 Task: Look for space in Granadero Baigorria, Argentina from 4th August, 2023 to 8th August, 2023 for 1 adult in price range Rs.10000 to Rs.15000. Place can be private room with 1  bedroom having 1 bed and 1 bathroom. Amenities needed are: wifi, heating, . Booking option can be shelf check-in. Required host language is English.
Action: Mouse moved to (427, 85)
Screenshot: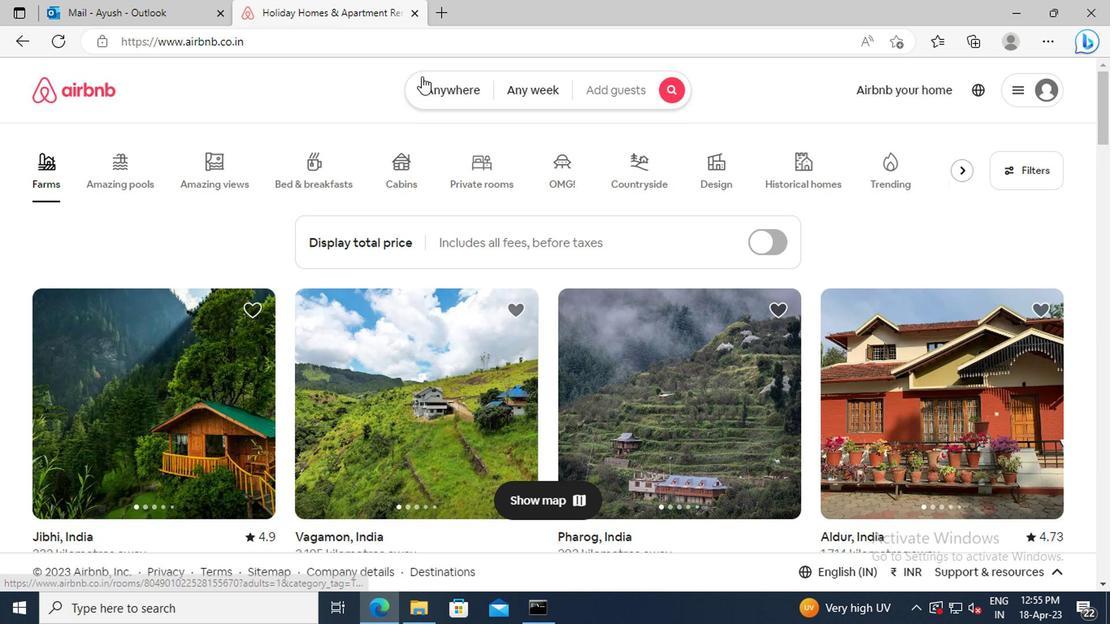 
Action: Mouse pressed left at (427, 85)
Screenshot: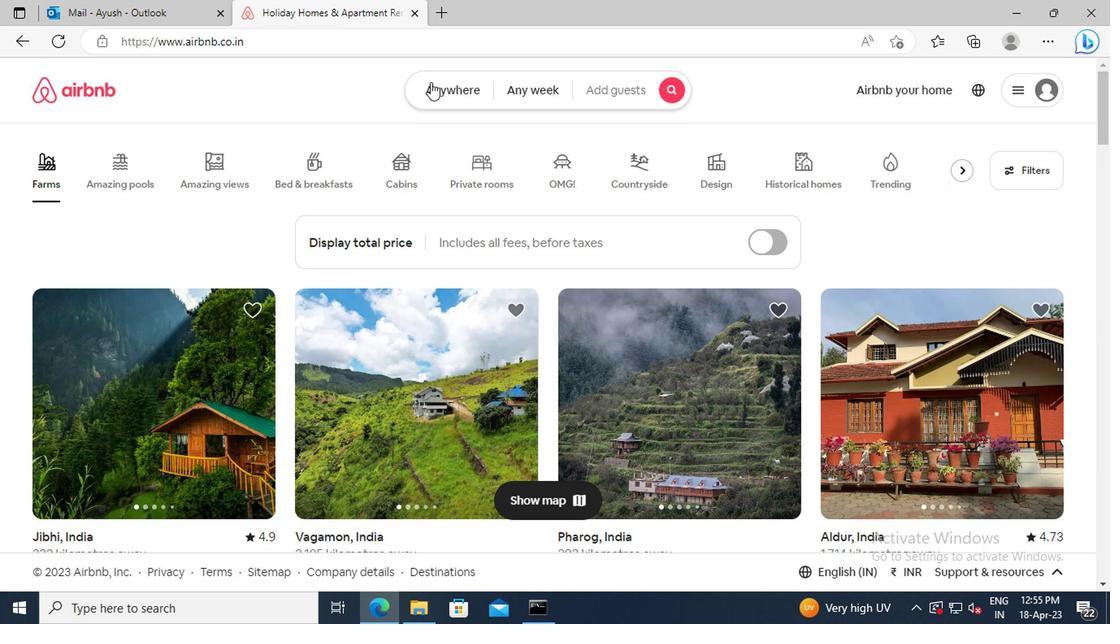 
Action: Mouse moved to (282, 159)
Screenshot: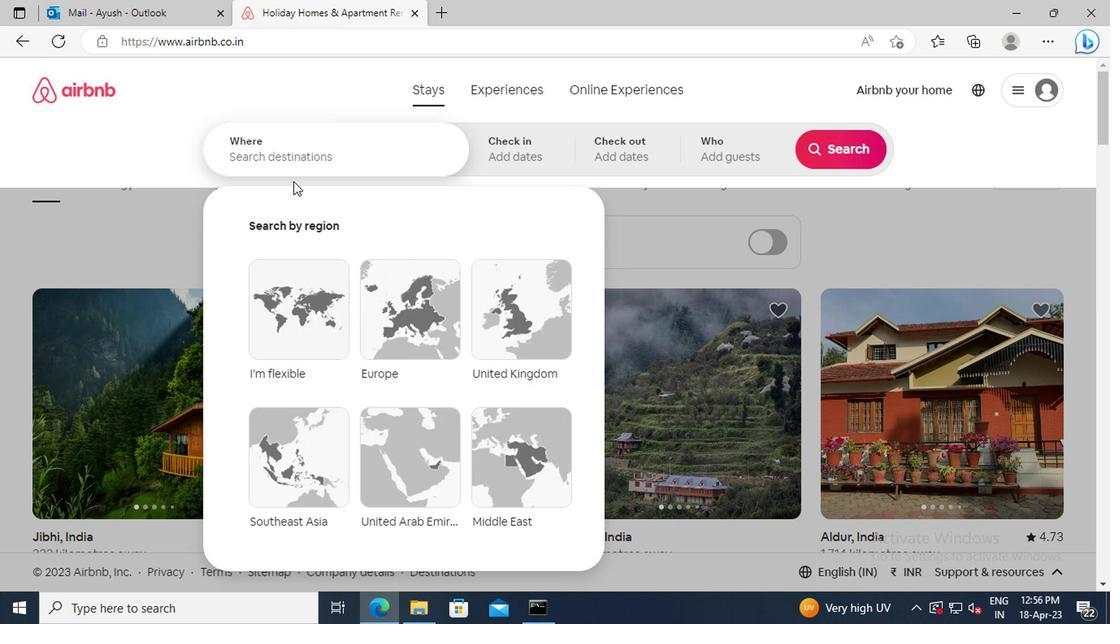 
Action: Mouse pressed left at (282, 159)
Screenshot: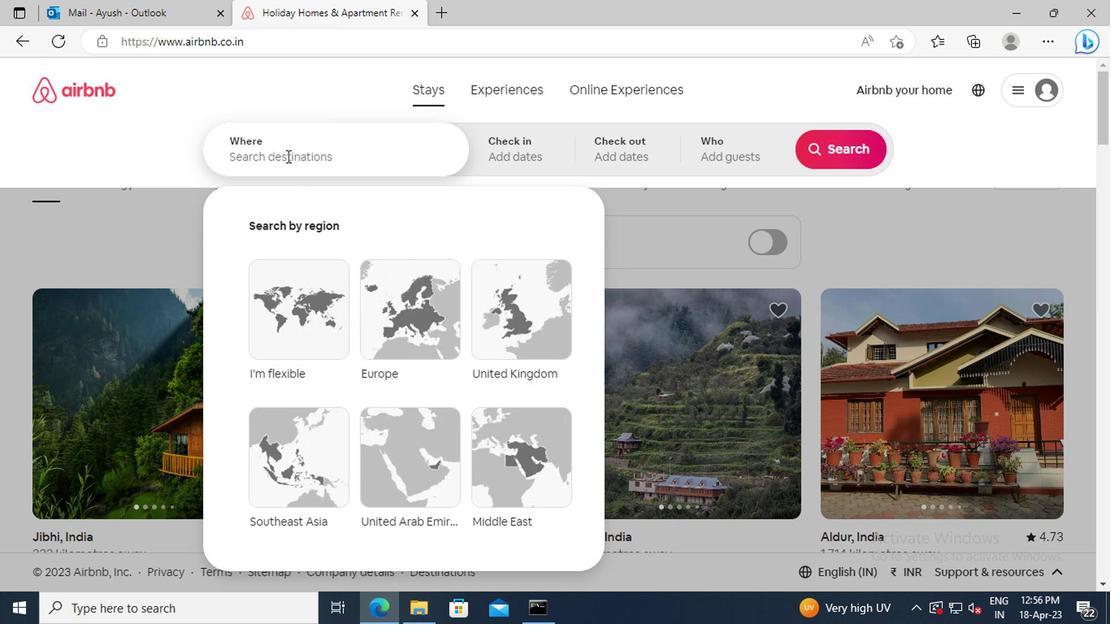 
Action: Key pressed <Key.shift>GRANADERO<Key.space><Key.shift>BAIGORRIA,<Key.space><Key.shift_r>ARGENTINA<Key.enter>
Screenshot: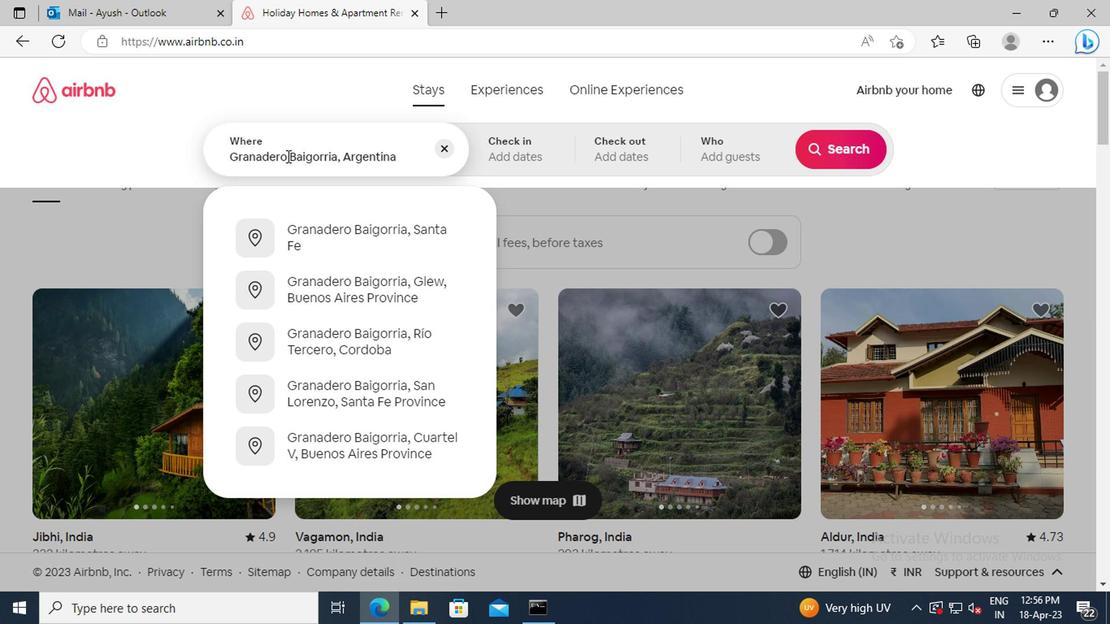
Action: Mouse moved to (821, 280)
Screenshot: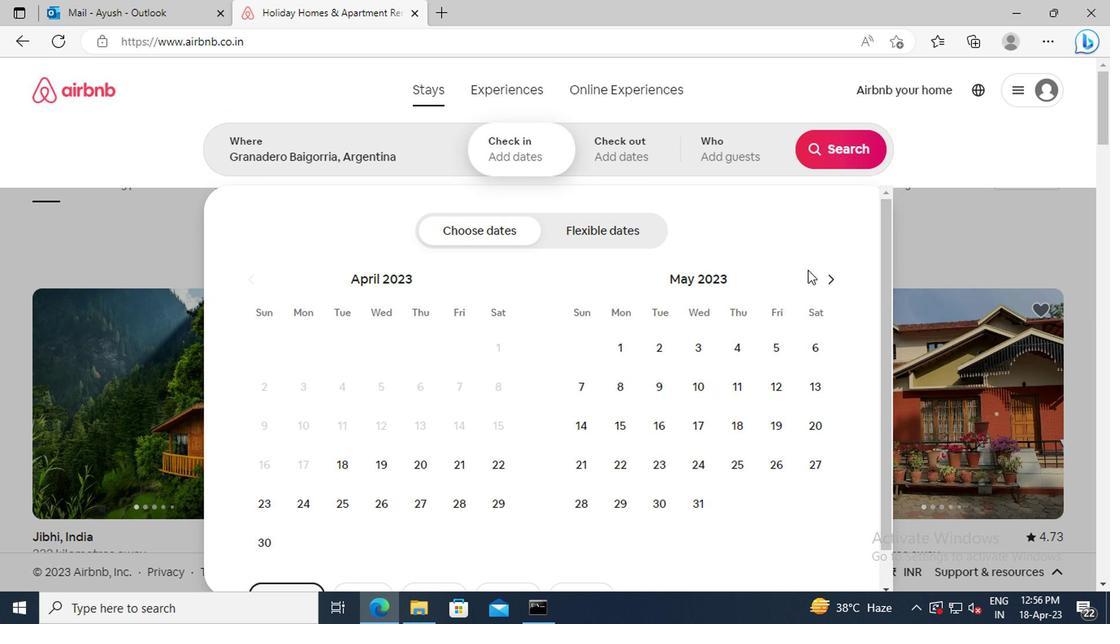 
Action: Mouse pressed left at (821, 280)
Screenshot: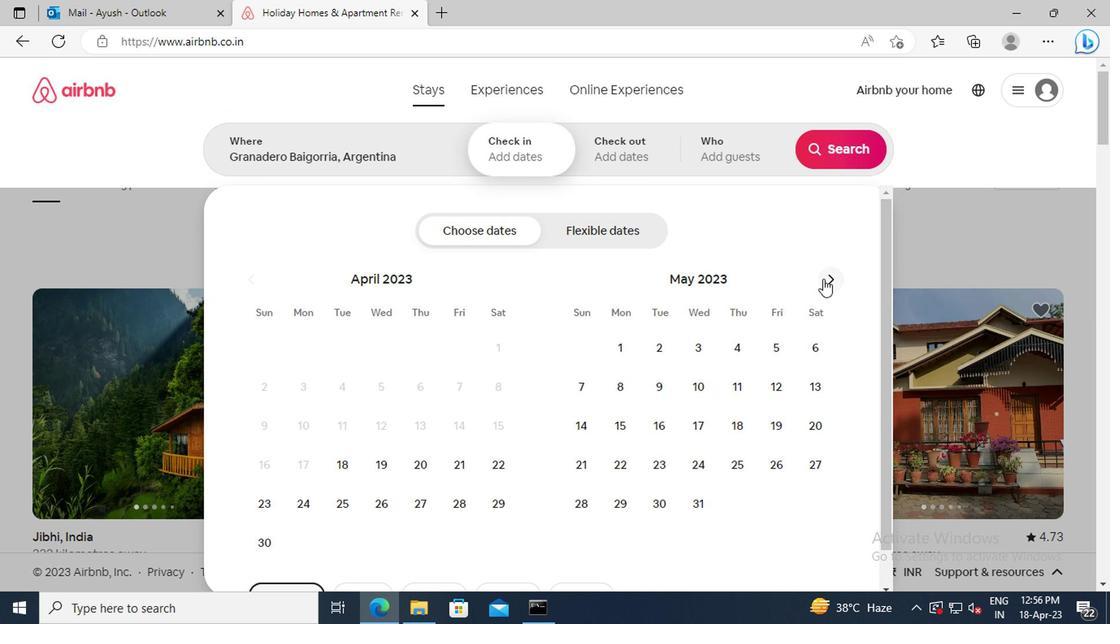 
Action: Mouse moved to (827, 280)
Screenshot: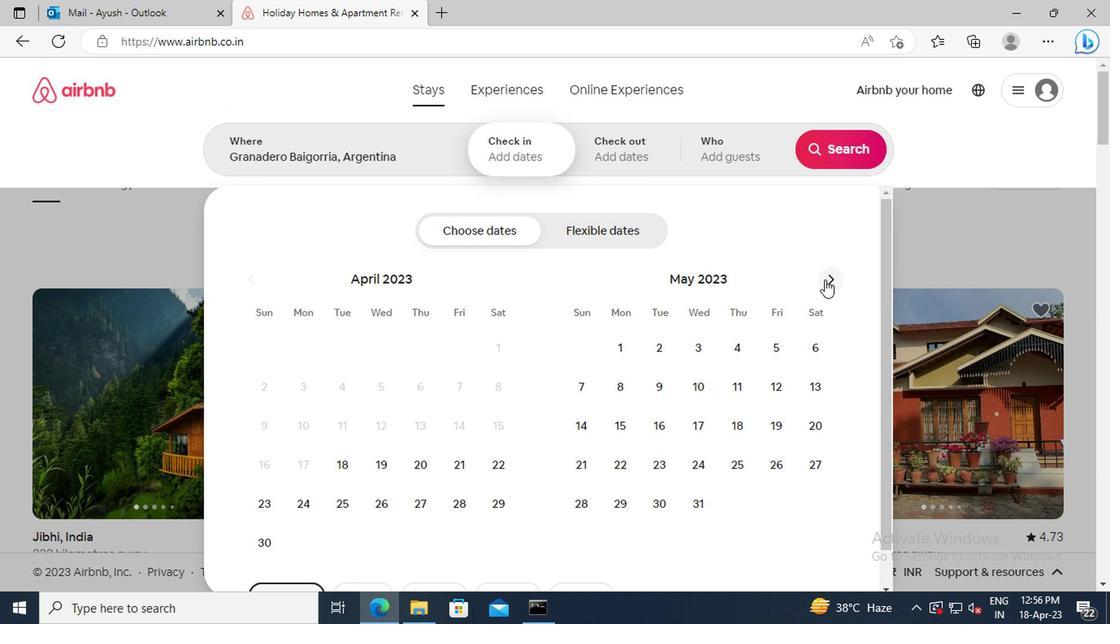 
Action: Mouse pressed left at (827, 280)
Screenshot: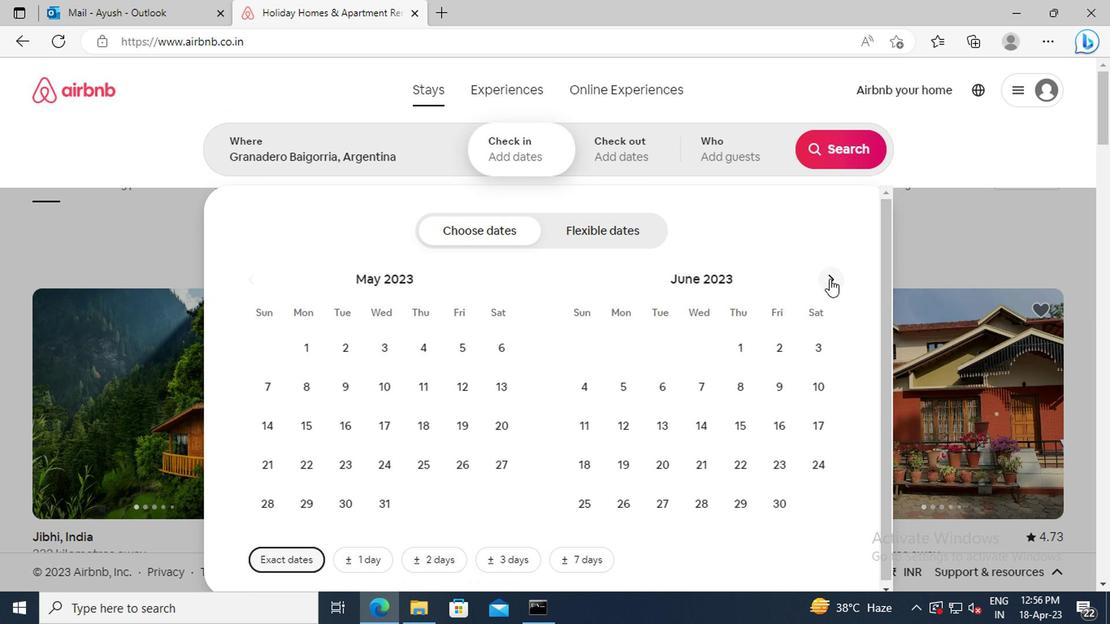 
Action: Mouse pressed left at (827, 280)
Screenshot: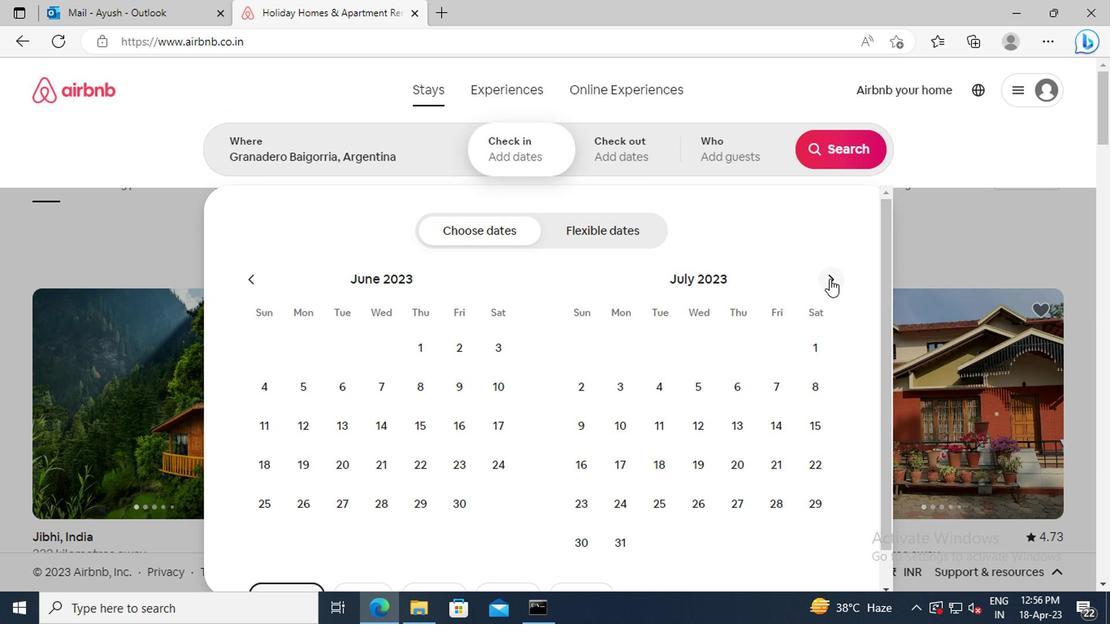 
Action: Mouse moved to (781, 343)
Screenshot: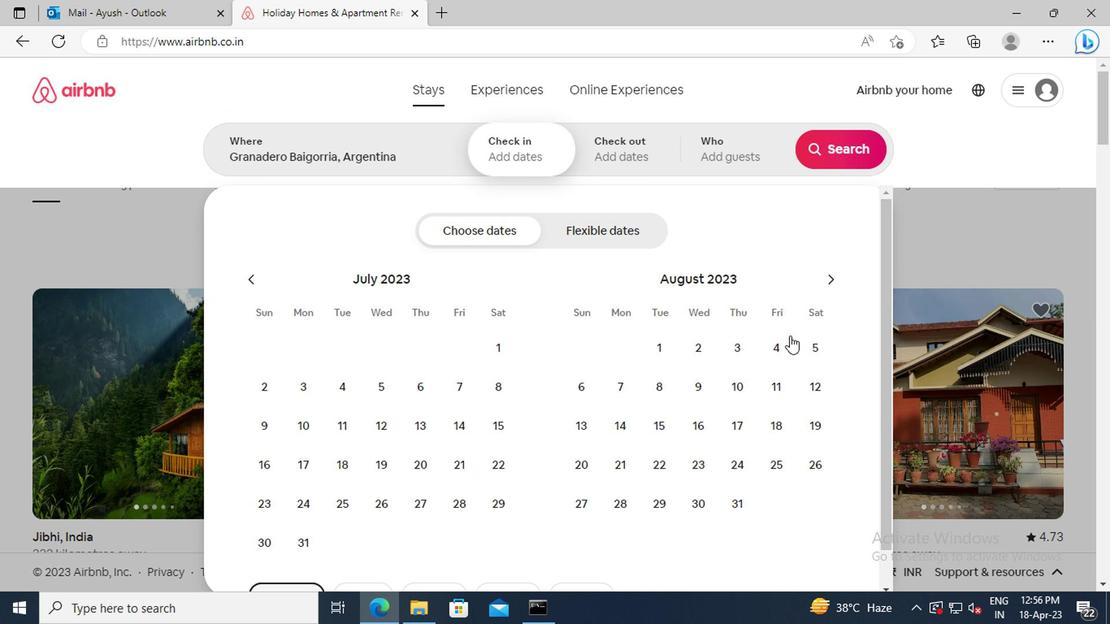 
Action: Mouse pressed left at (781, 343)
Screenshot: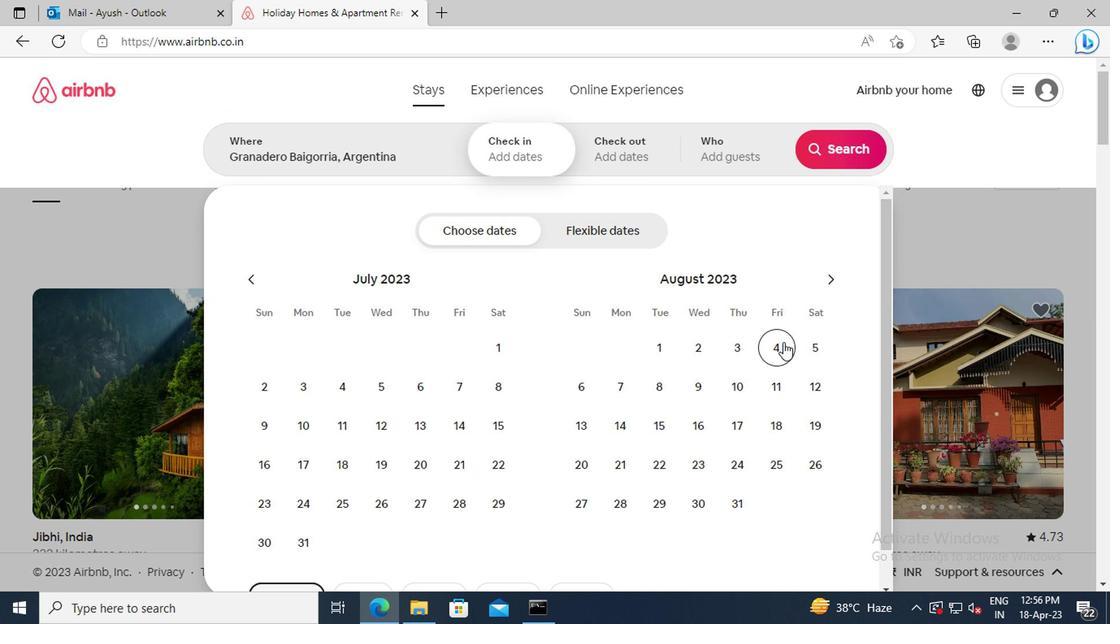 
Action: Mouse moved to (655, 384)
Screenshot: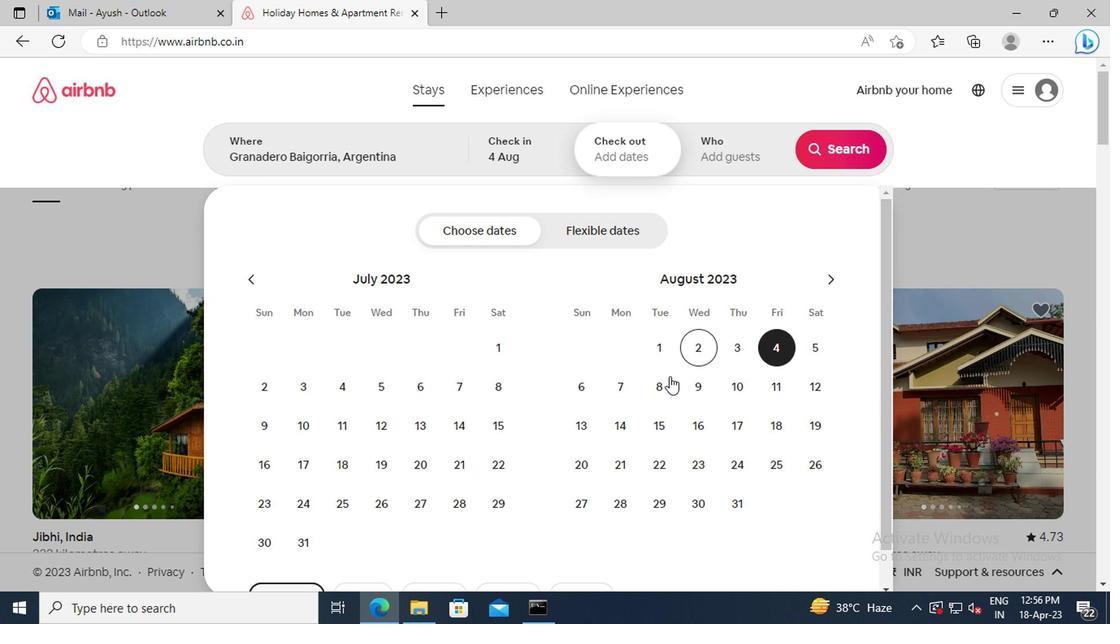 
Action: Mouse pressed left at (655, 384)
Screenshot: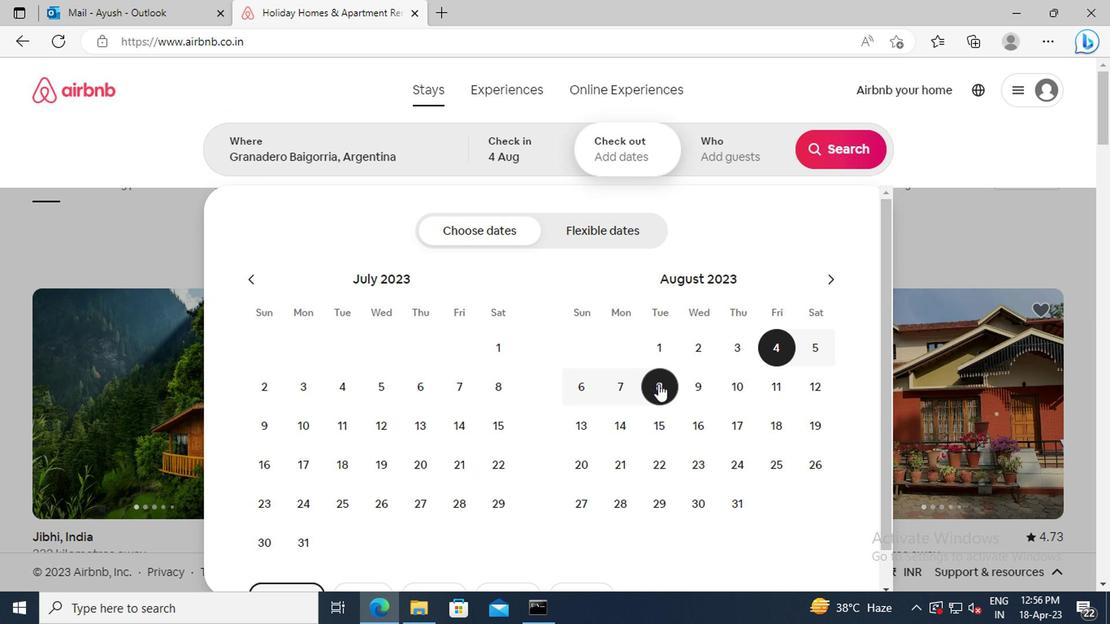 
Action: Mouse moved to (711, 164)
Screenshot: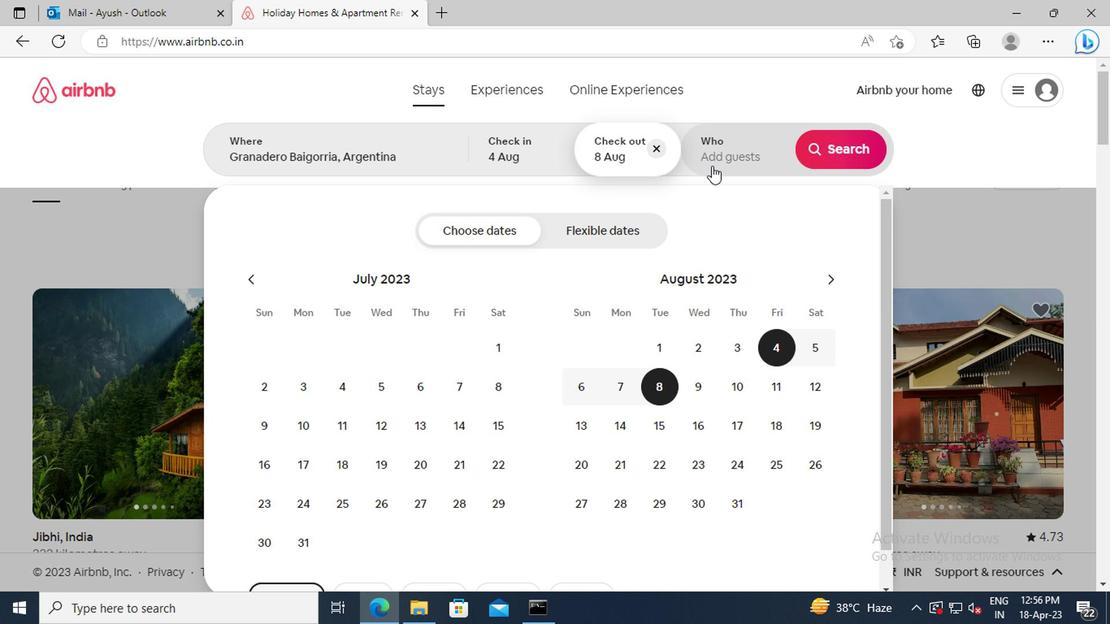 
Action: Mouse pressed left at (711, 164)
Screenshot: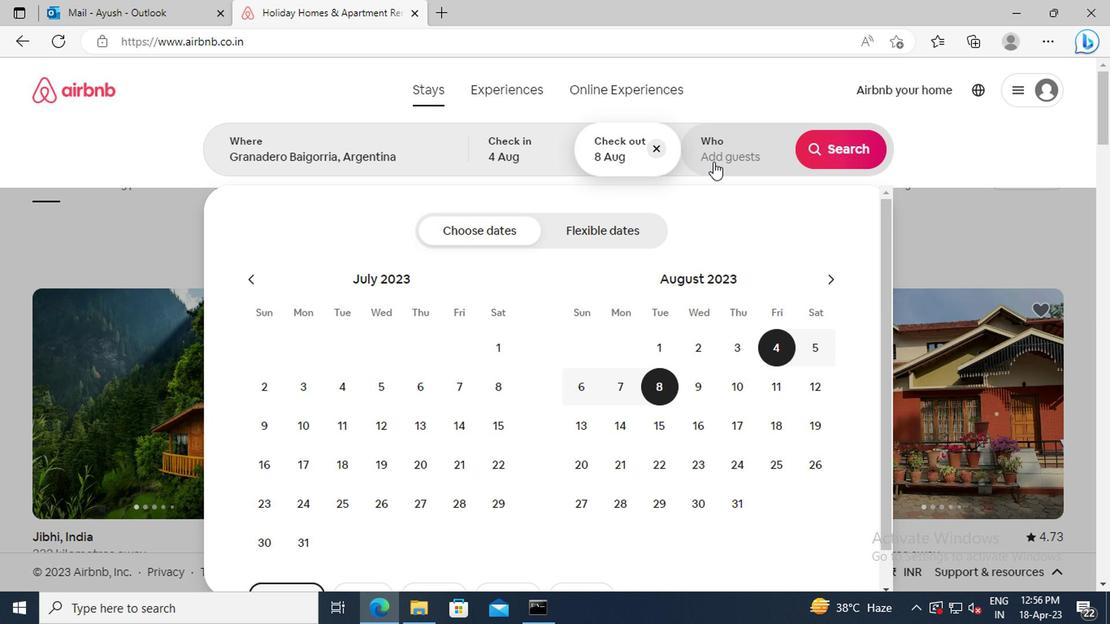 
Action: Mouse moved to (851, 237)
Screenshot: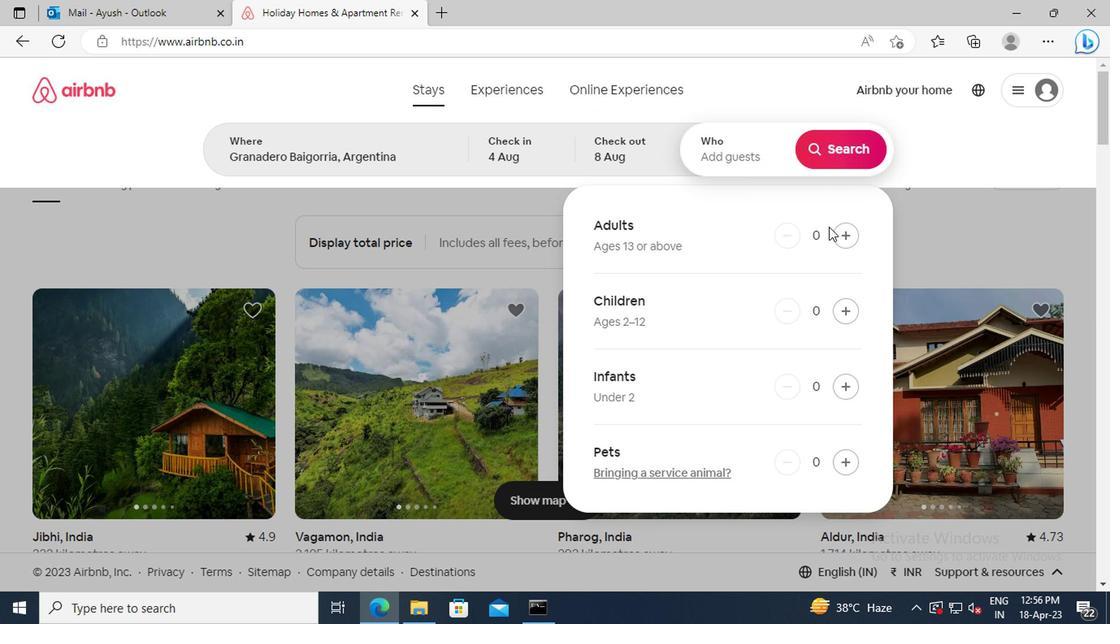 
Action: Mouse pressed left at (851, 237)
Screenshot: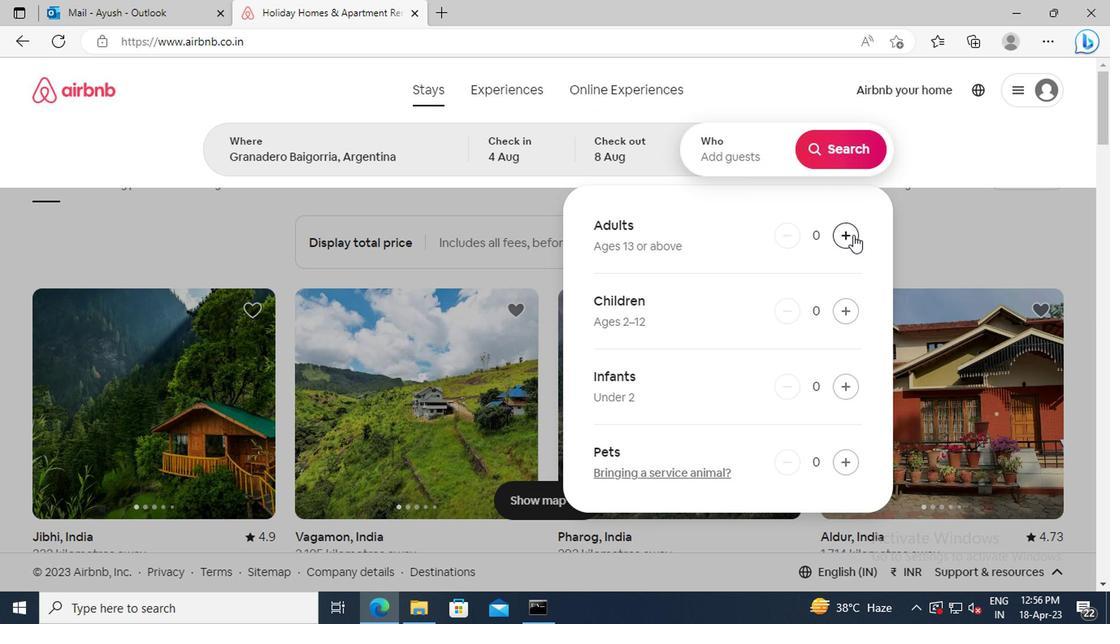 
Action: Mouse moved to (838, 155)
Screenshot: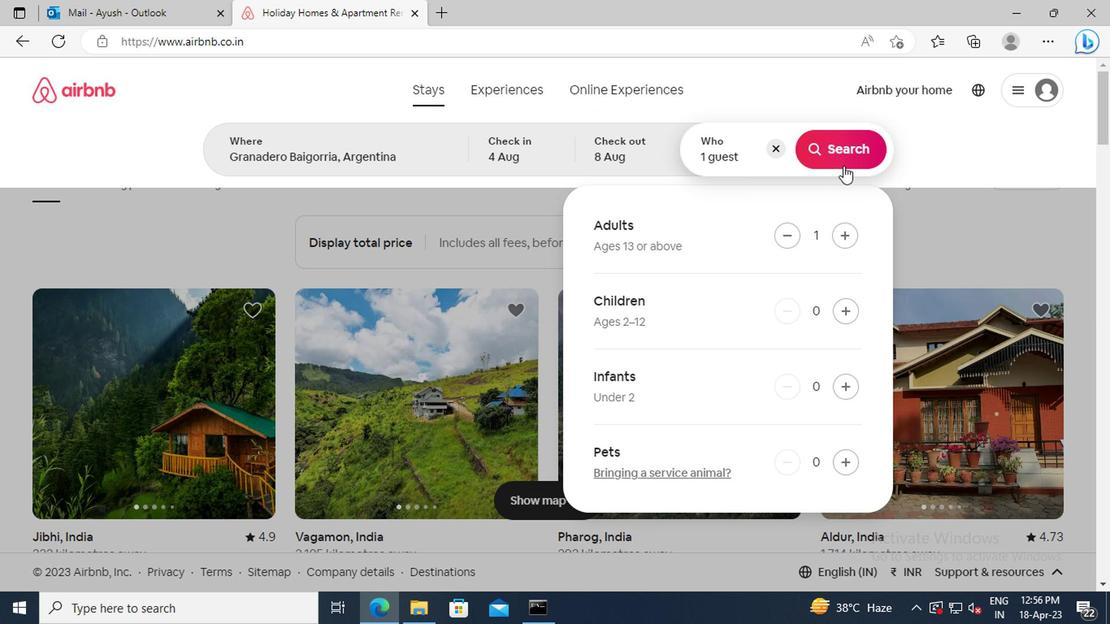 
Action: Mouse pressed left at (838, 155)
Screenshot: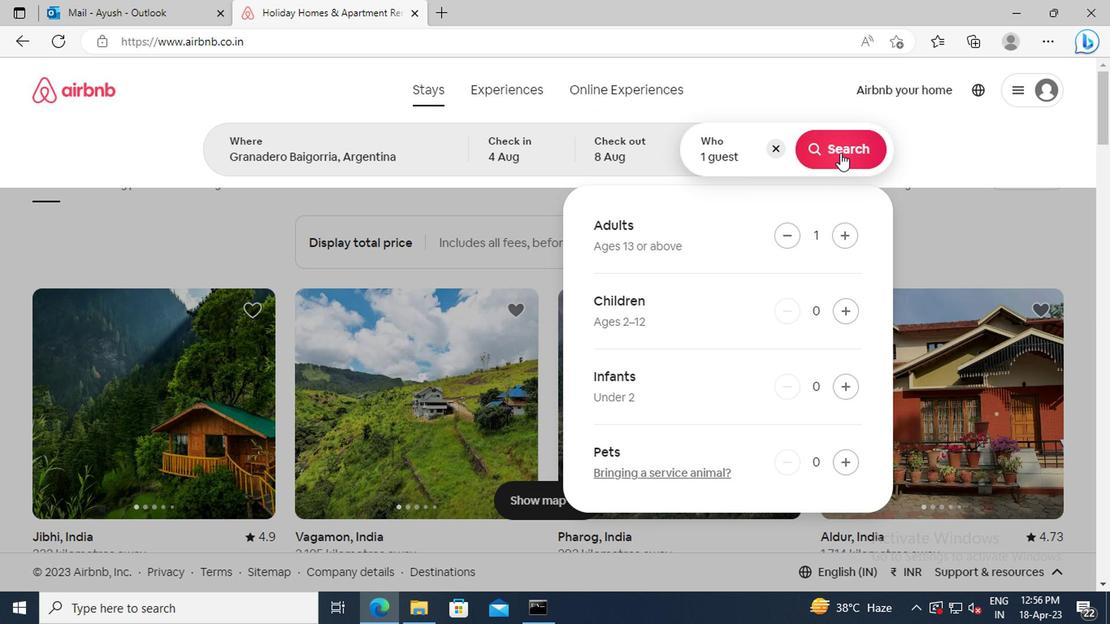 
Action: Mouse moved to (1027, 157)
Screenshot: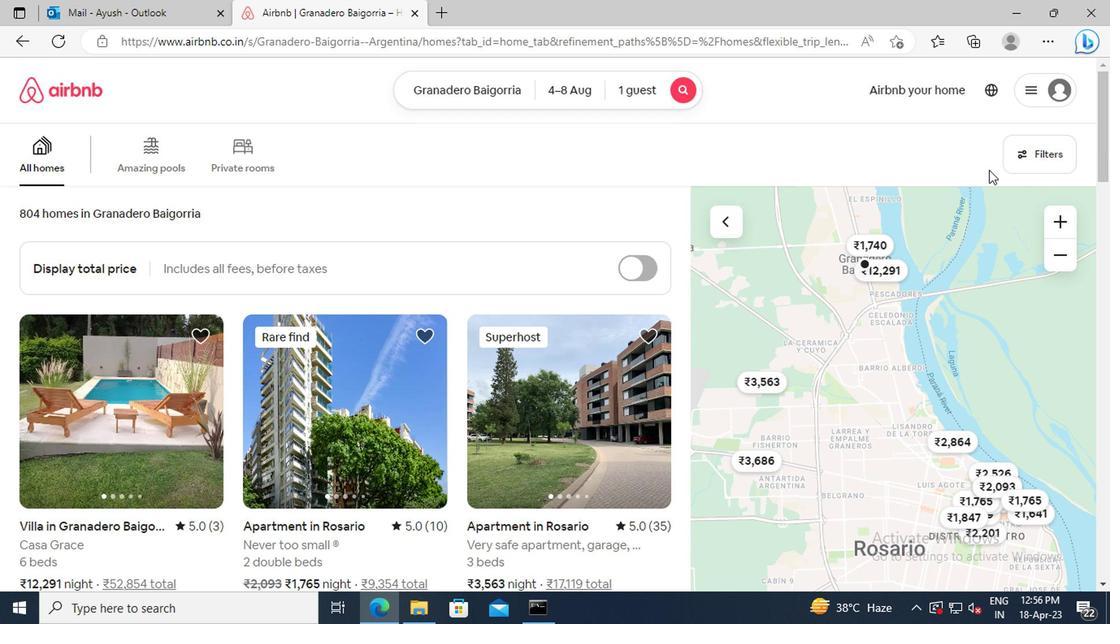 
Action: Mouse pressed left at (1027, 157)
Screenshot: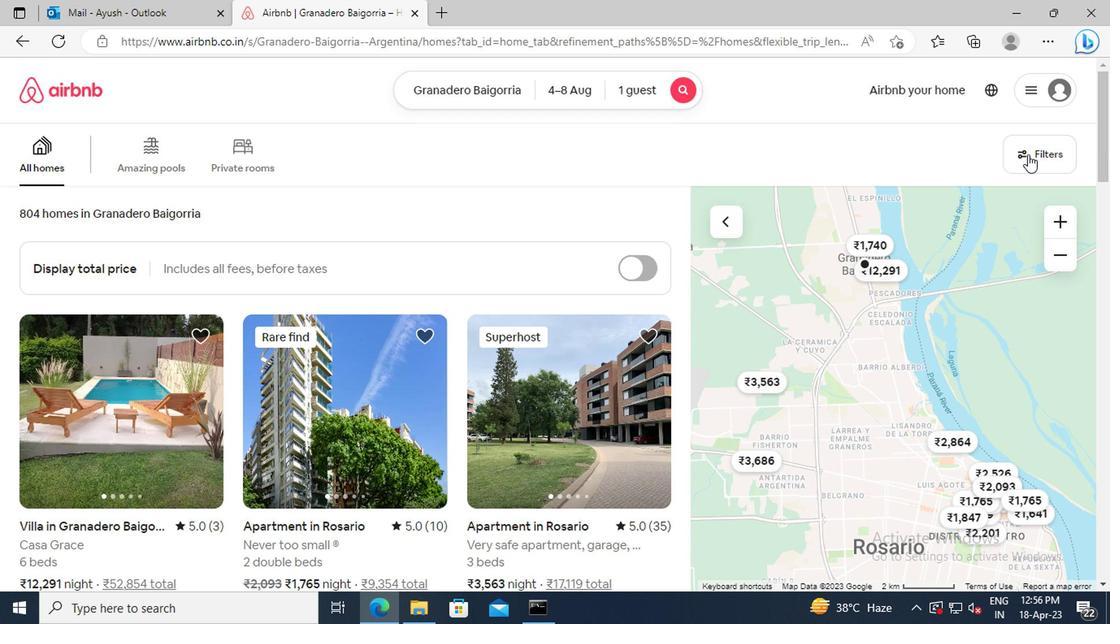
Action: Mouse moved to (345, 366)
Screenshot: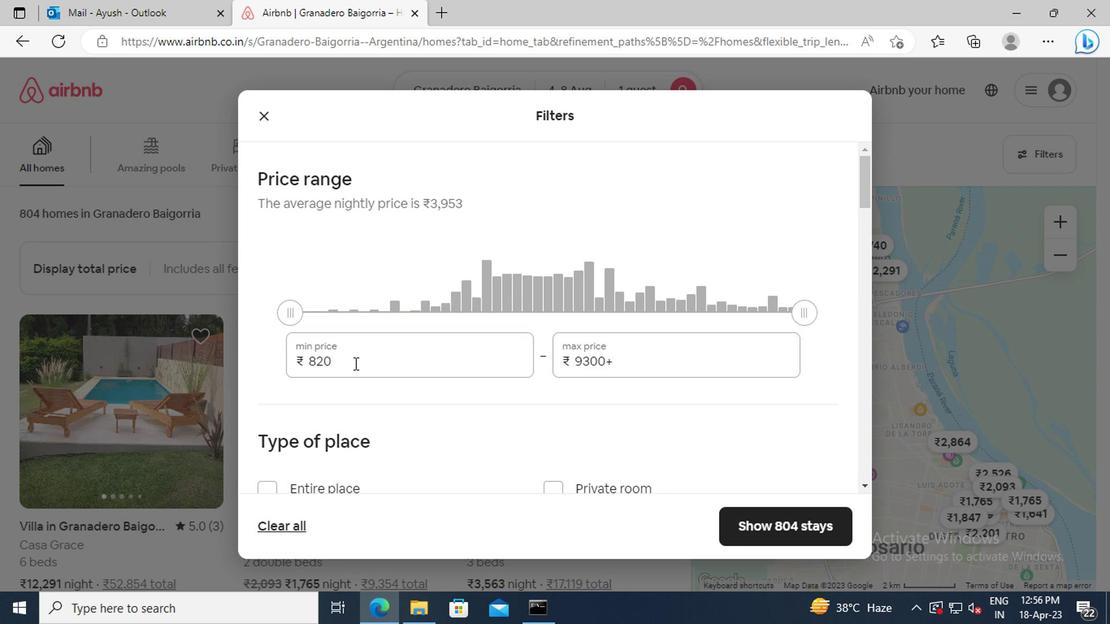 
Action: Mouse pressed left at (345, 366)
Screenshot: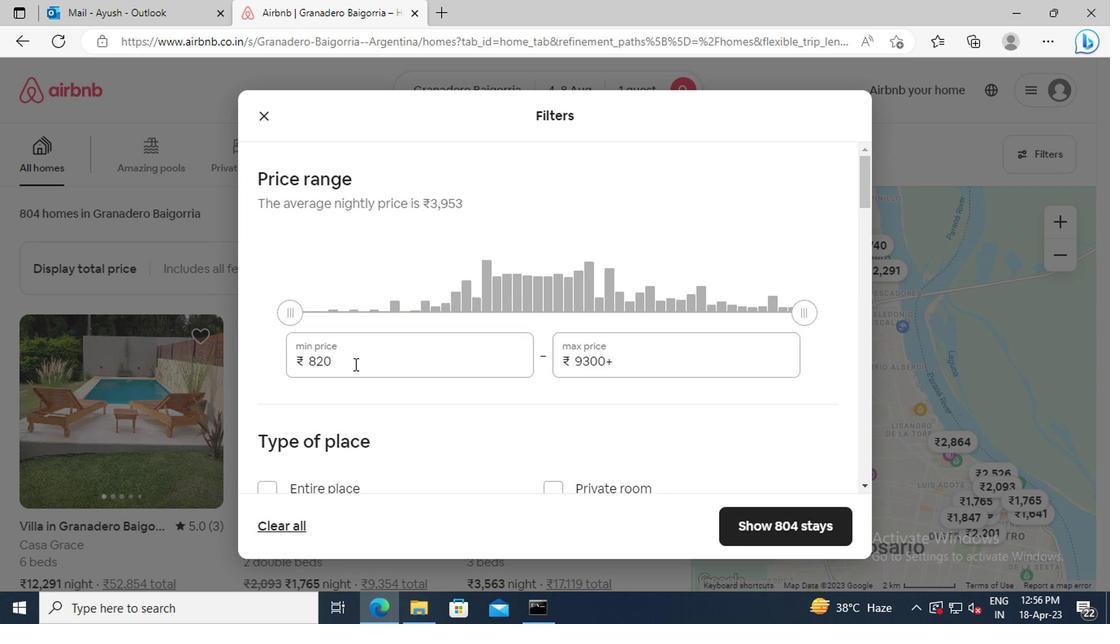 
Action: Key pressed <Key.backspace><Key.backspace><Key.backspace>10000<Key.tab><Key.delete>15000
Screenshot: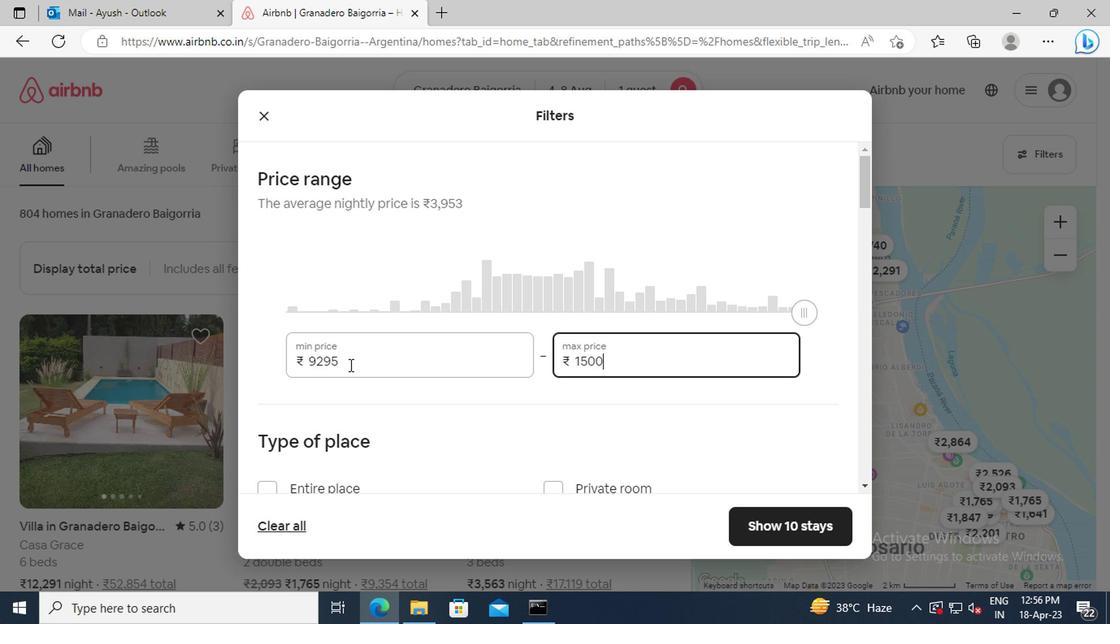 
Action: Mouse scrolled (345, 365) with delta (0, -1)
Screenshot: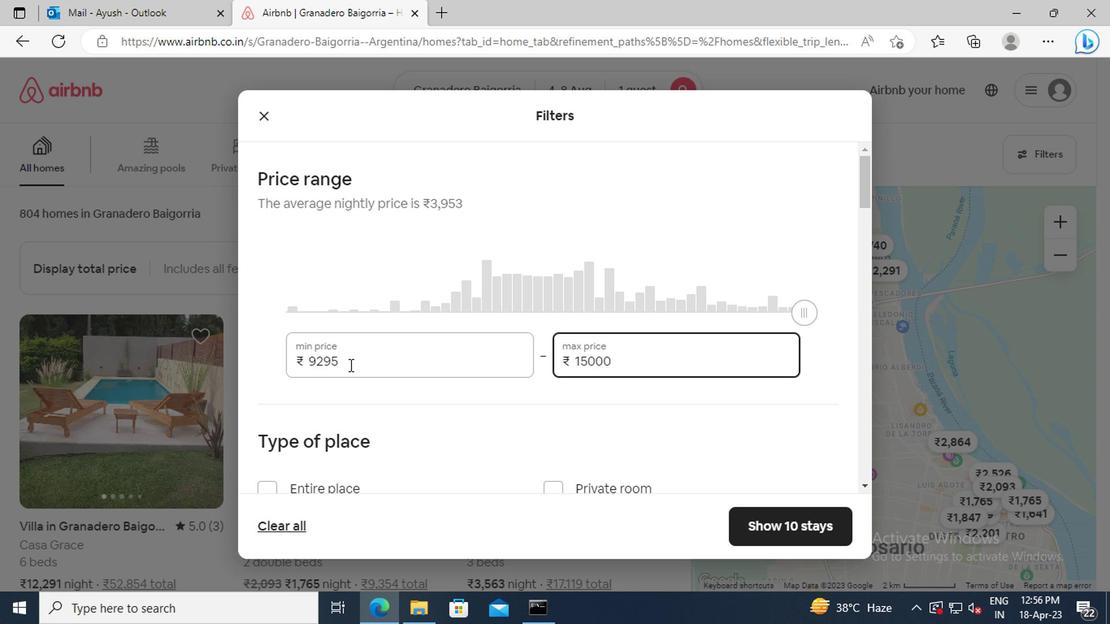 
Action: Mouse moved to (345, 366)
Screenshot: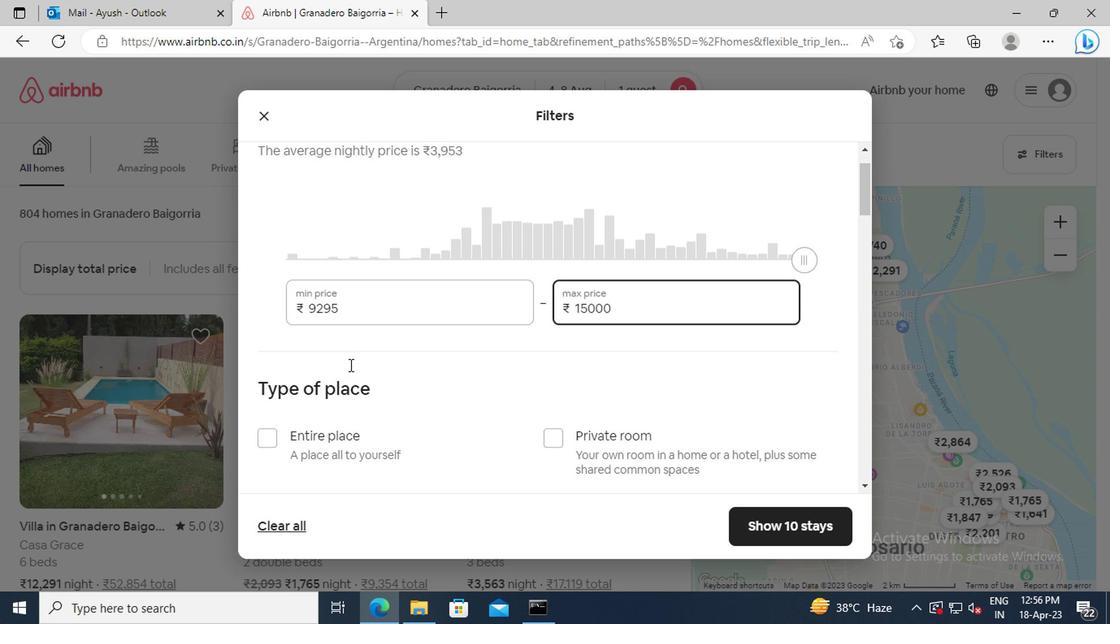 
Action: Mouse scrolled (345, 365) with delta (0, -1)
Screenshot: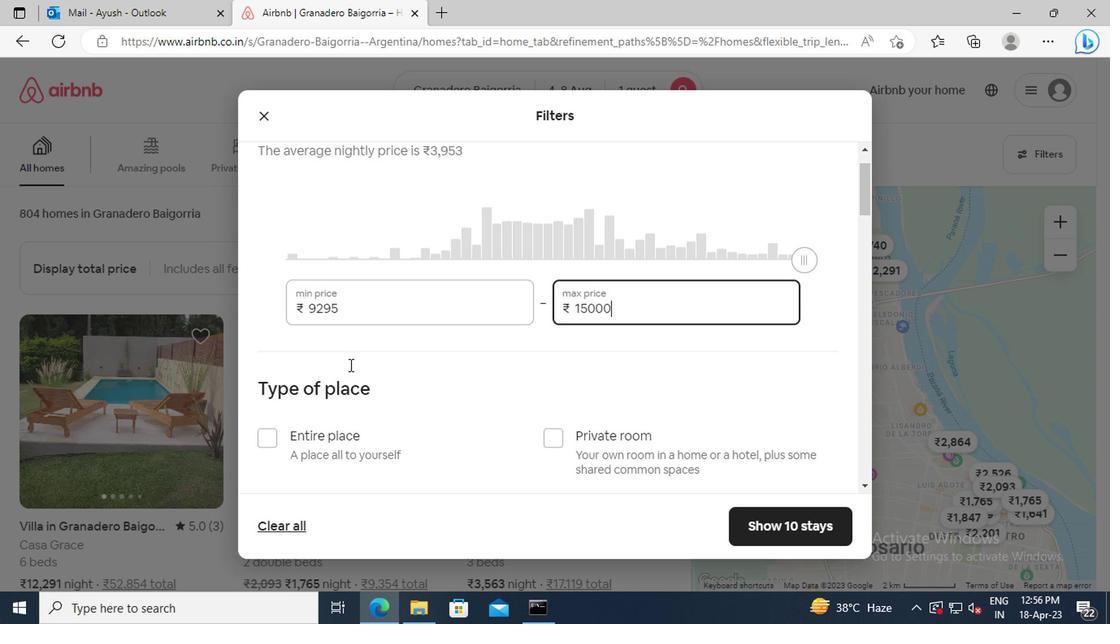 
Action: Mouse scrolled (345, 365) with delta (0, -1)
Screenshot: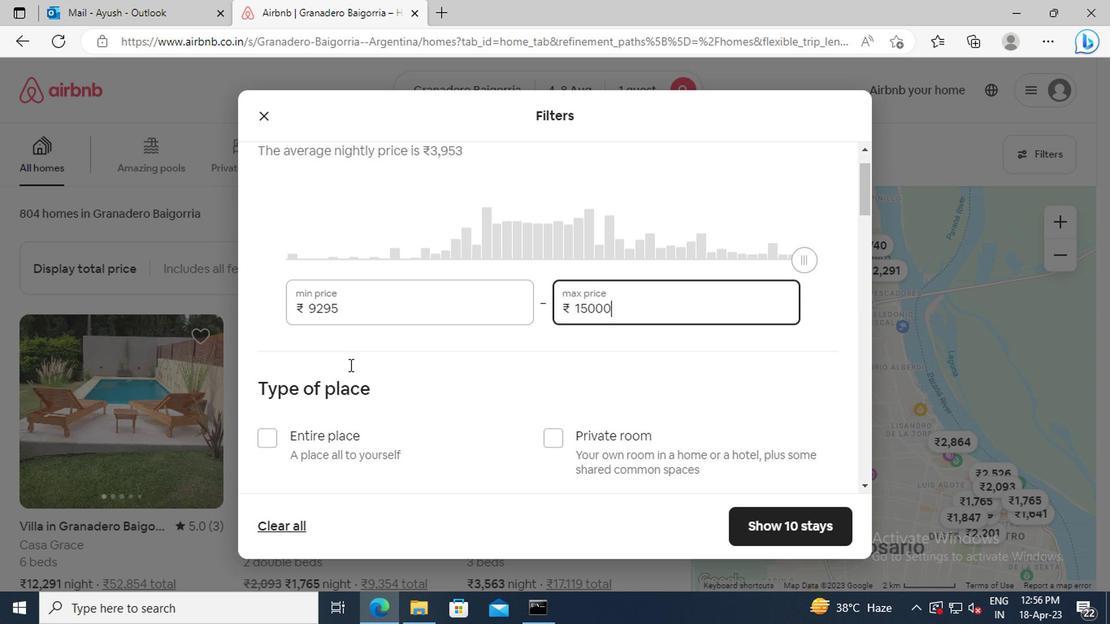 
Action: Mouse moved to (551, 334)
Screenshot: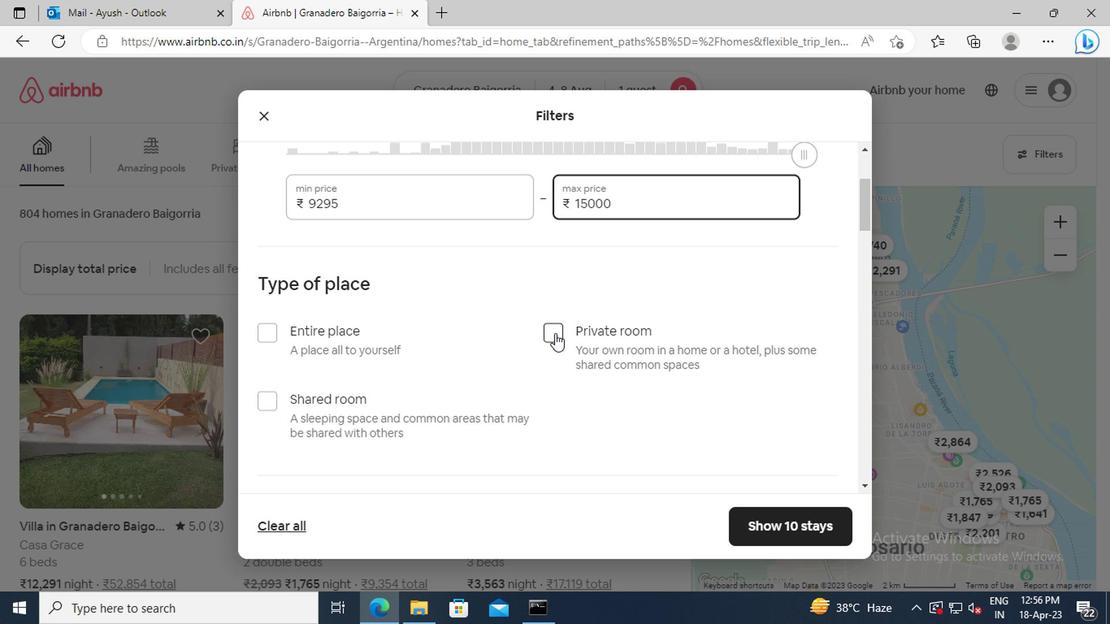 
Action: Mouse pressed left at (551, 334)
Screenshot: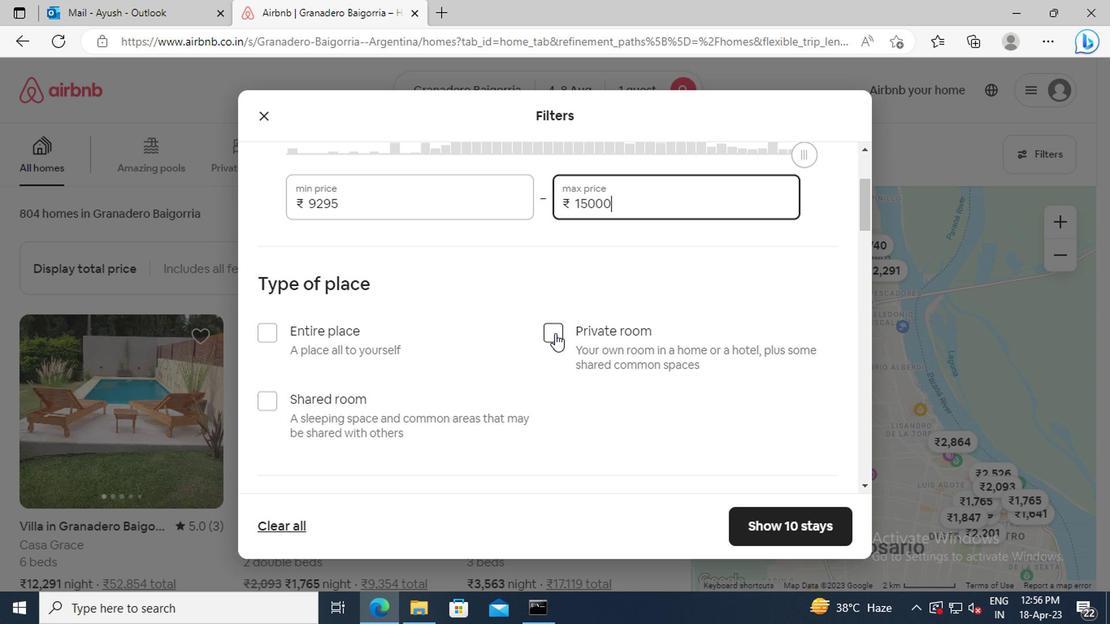 
Action: Mouse moved to (377, 291)
Screenshot: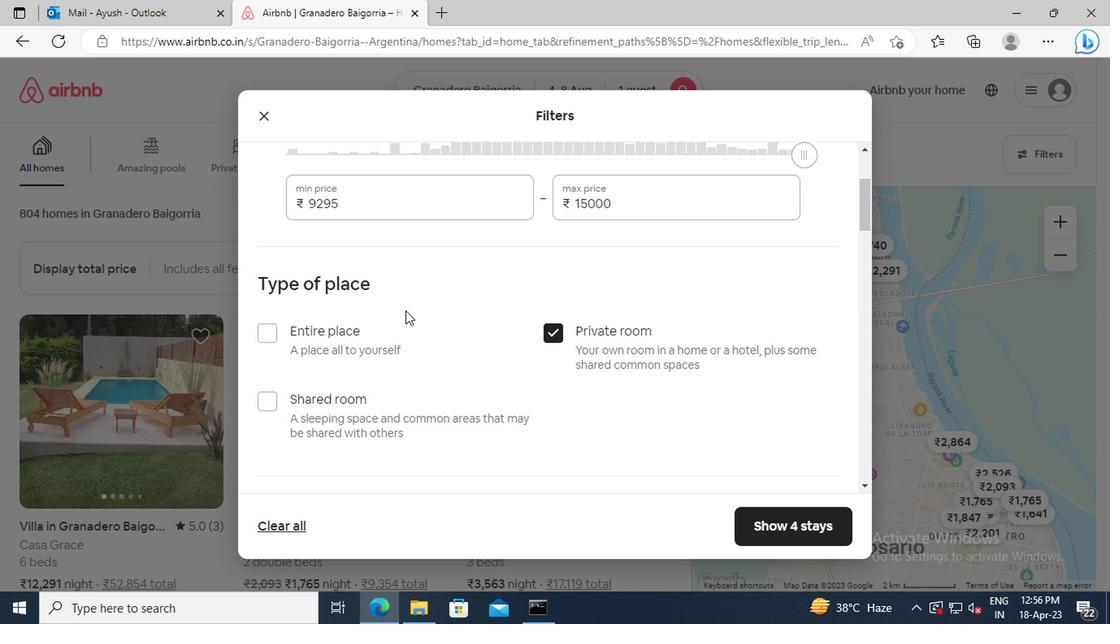 
Action: Mouse scrolled (377, 290) with delta (0, 0)
Screenshot: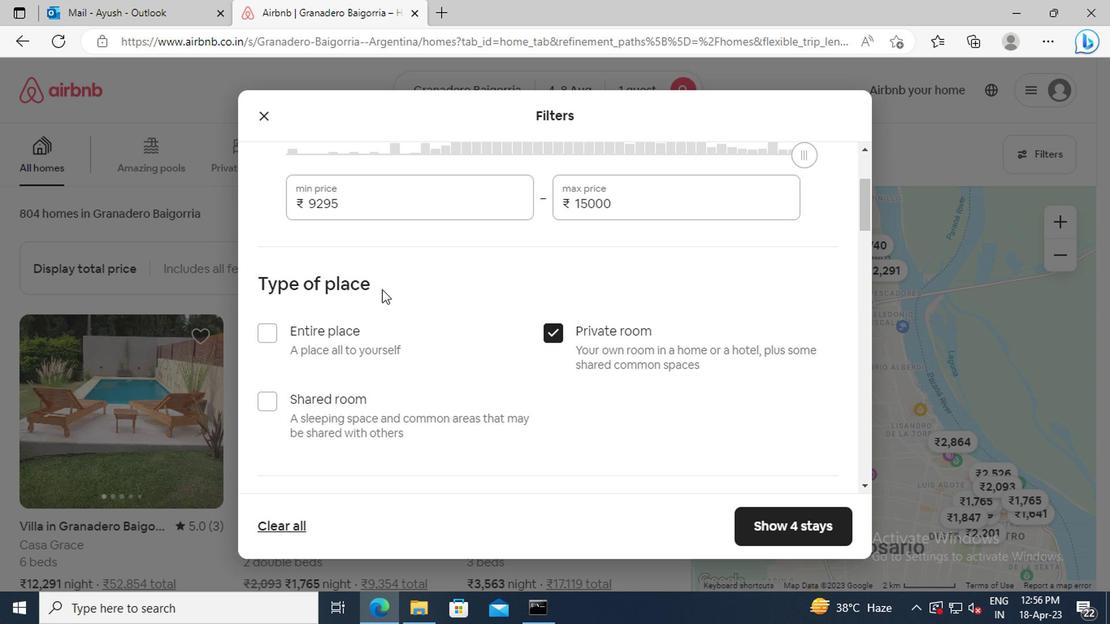 
Action: Mouse scrolled (377, 290) with delta (0, 0)
Screenshot: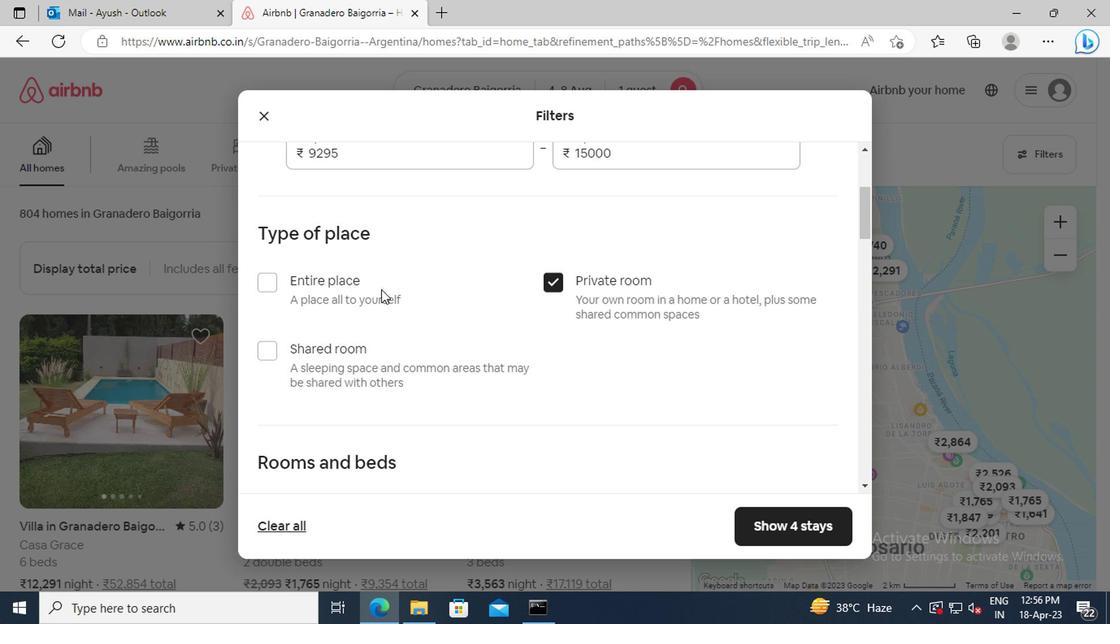 
Action: Mouse scrolled (377, 290) with delta (0, 0)
Screenshot: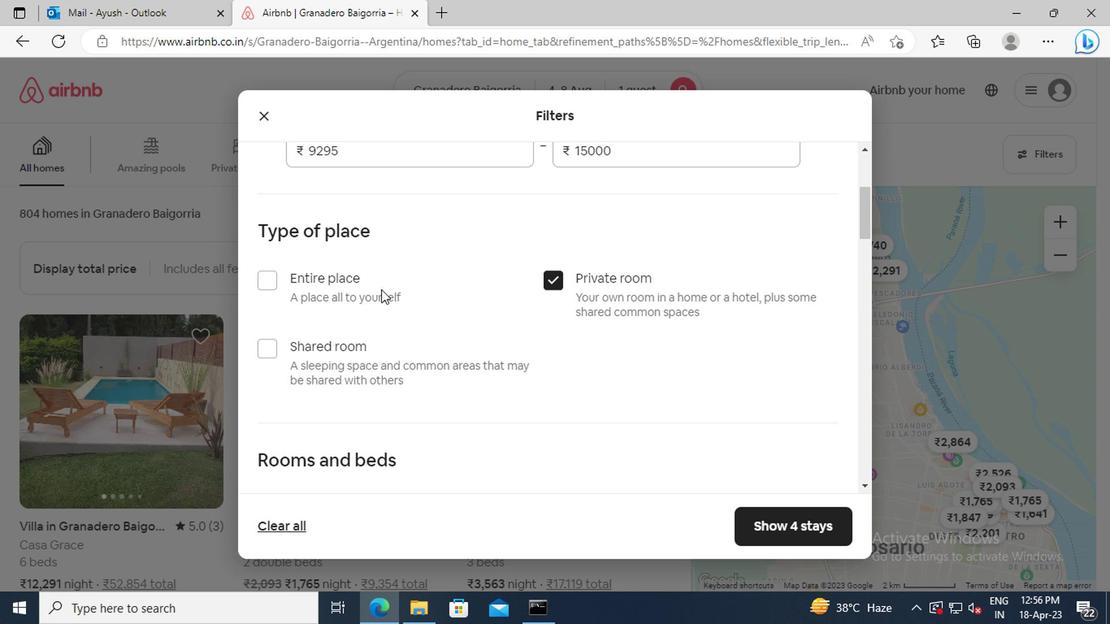 
Action: Mouse scrolled (377, 290) with delta (0, 0)
Screenshot: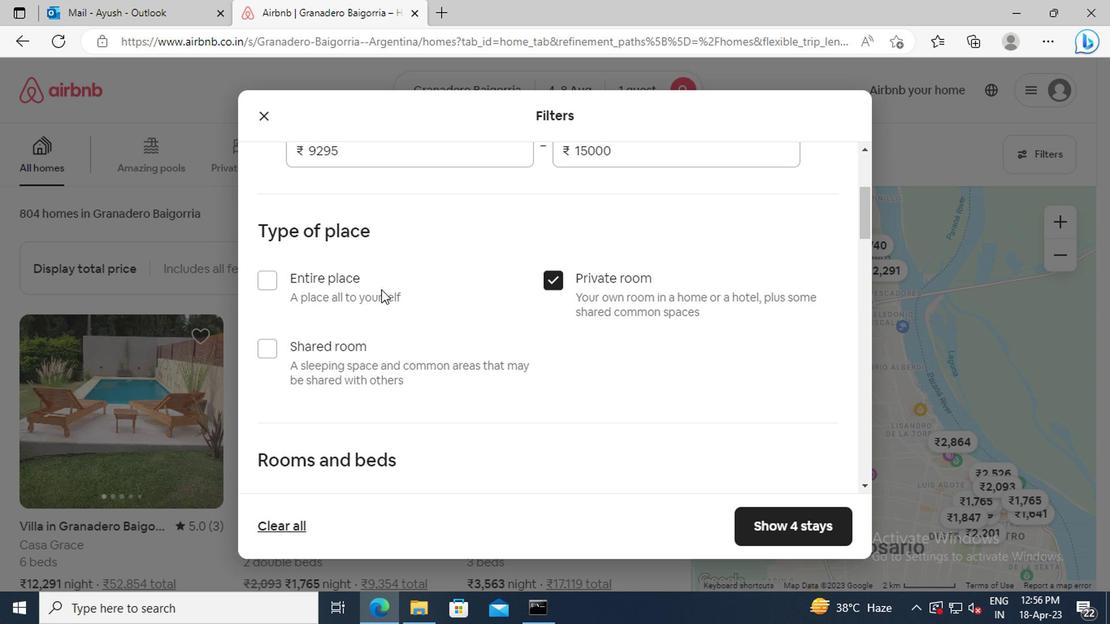 
Action: Mouse moved to (377, 288)
Screenshot: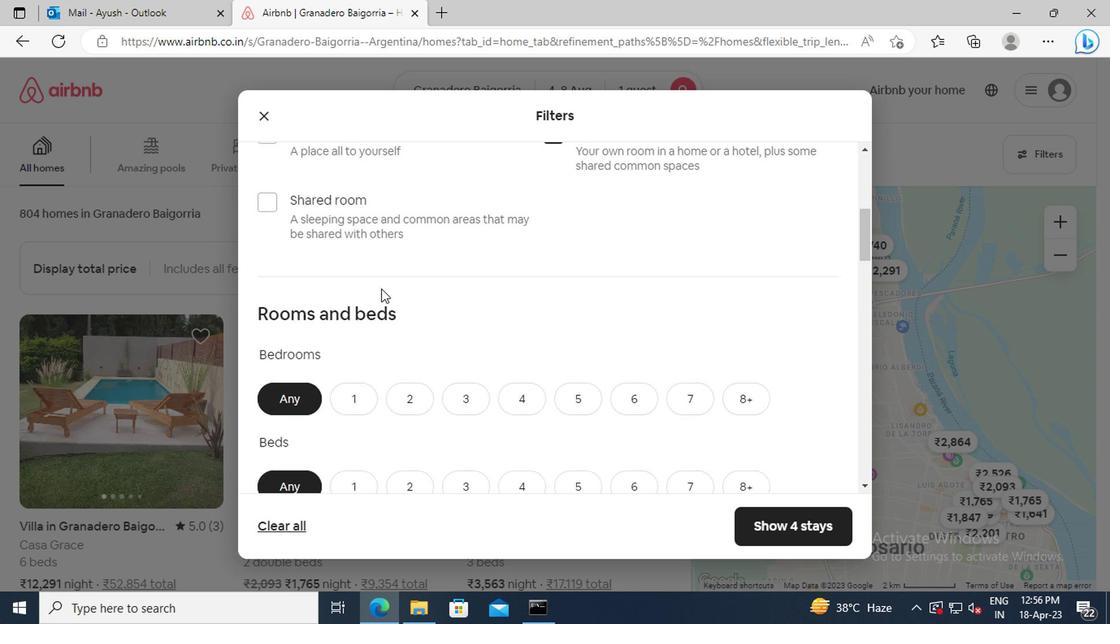 
Action: Mouse scrolled (377, 288) with delta (0, 0)
Screenshot: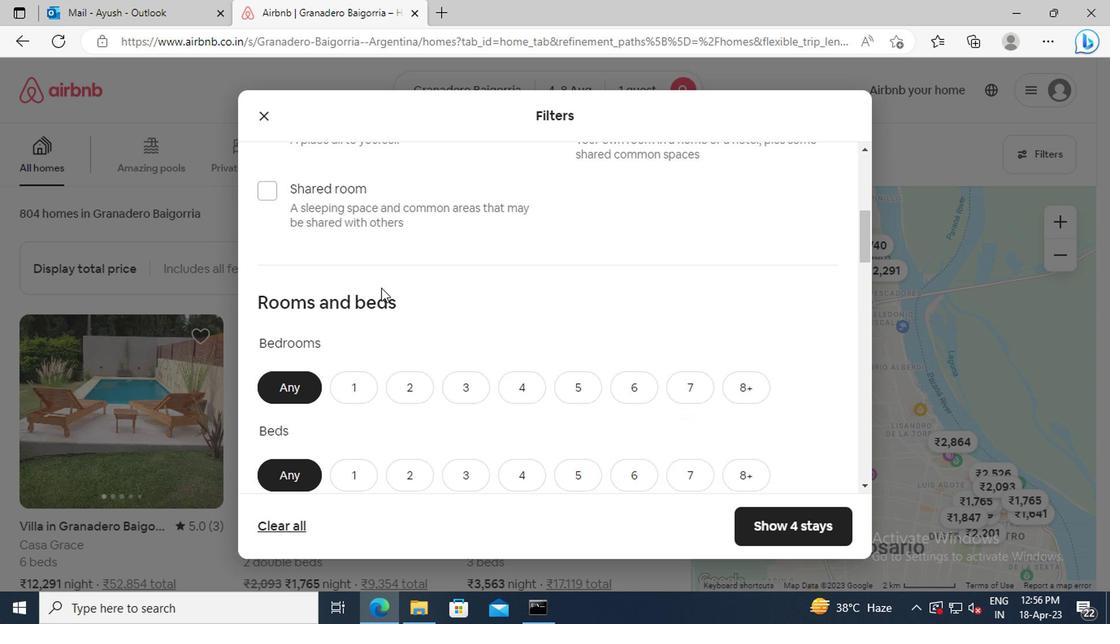 
Action: Mouse moved to (356, 340)
Screenshot: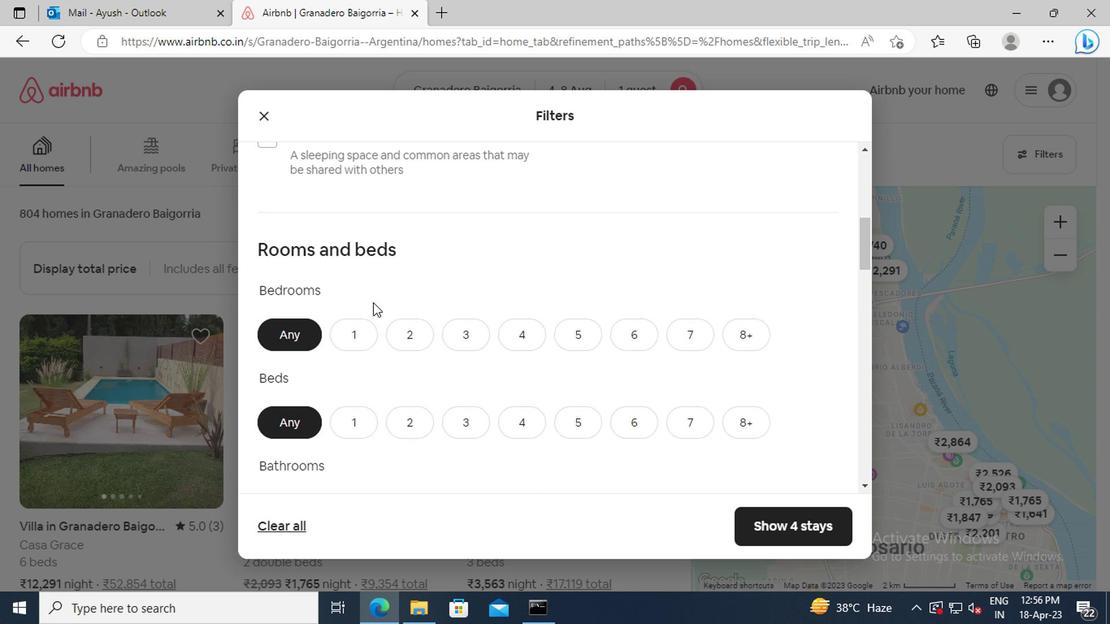 
Action: Mouse pressed left at (356, 340)
Screenshot: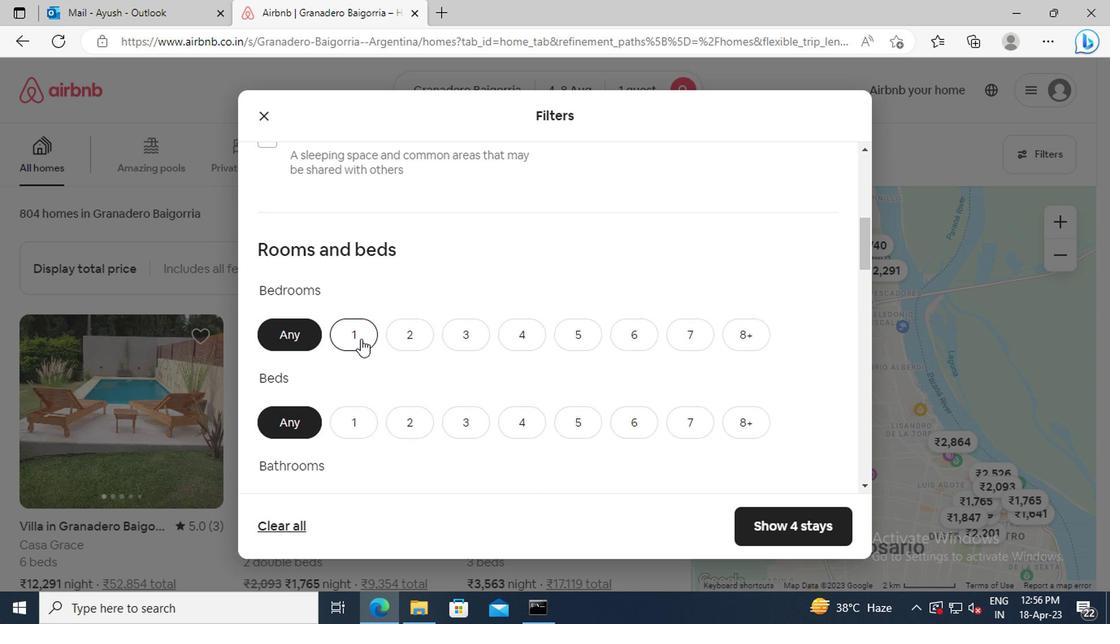 
Action: Mouse scrolled (356, 339) with delta (0, 0)
Screenshot: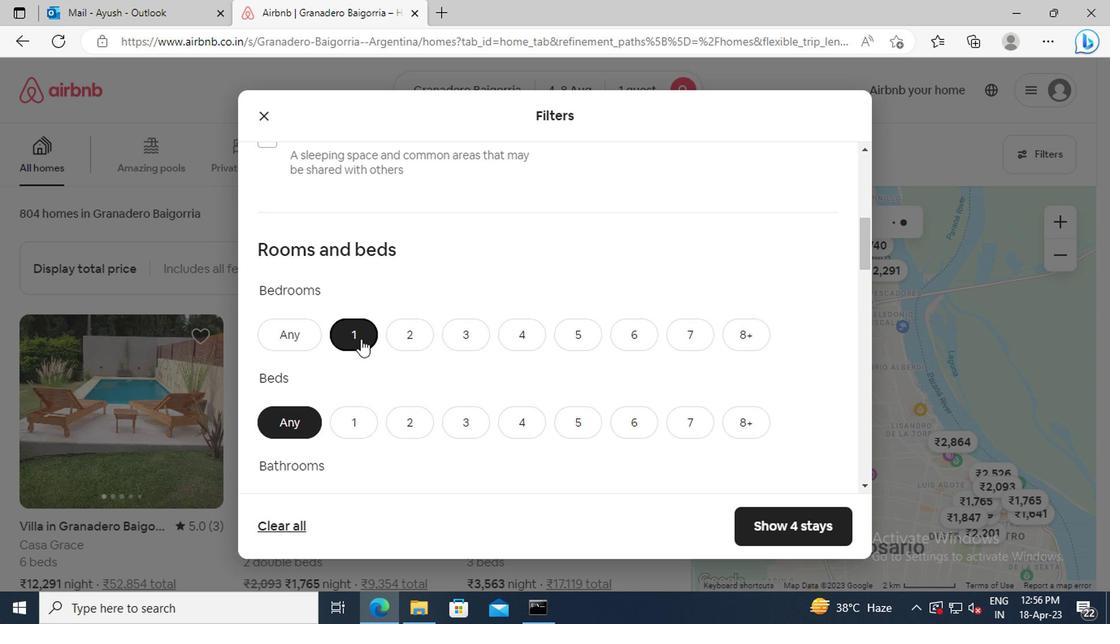 
Action: Mouse moved to (354, 359)
Screenshot: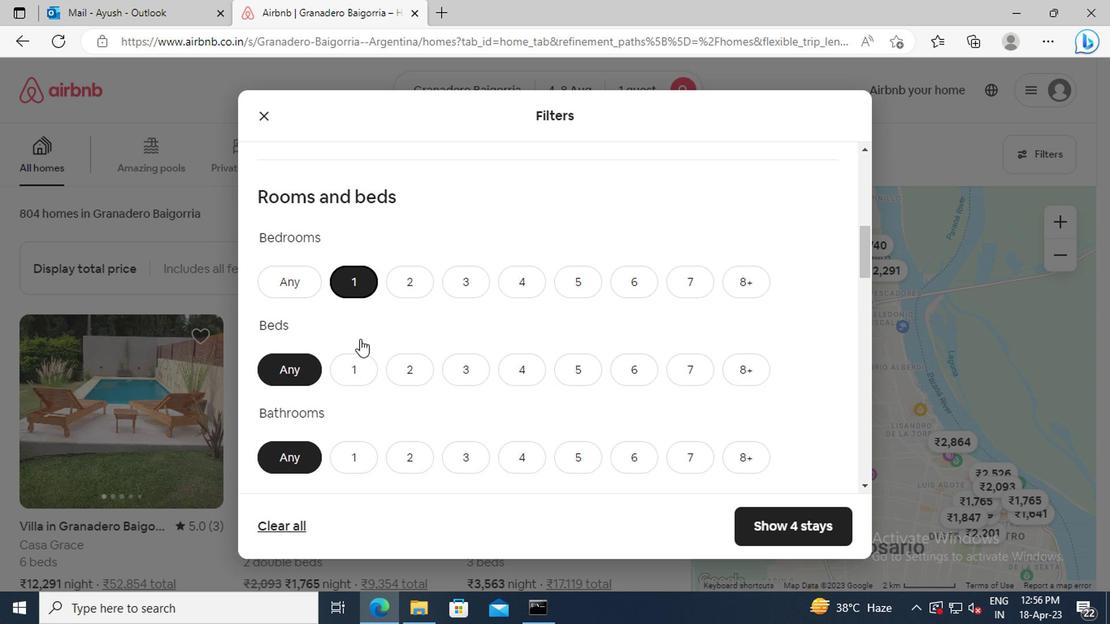 
Action: Mouse pressed left at (354, 359)
Screenshot: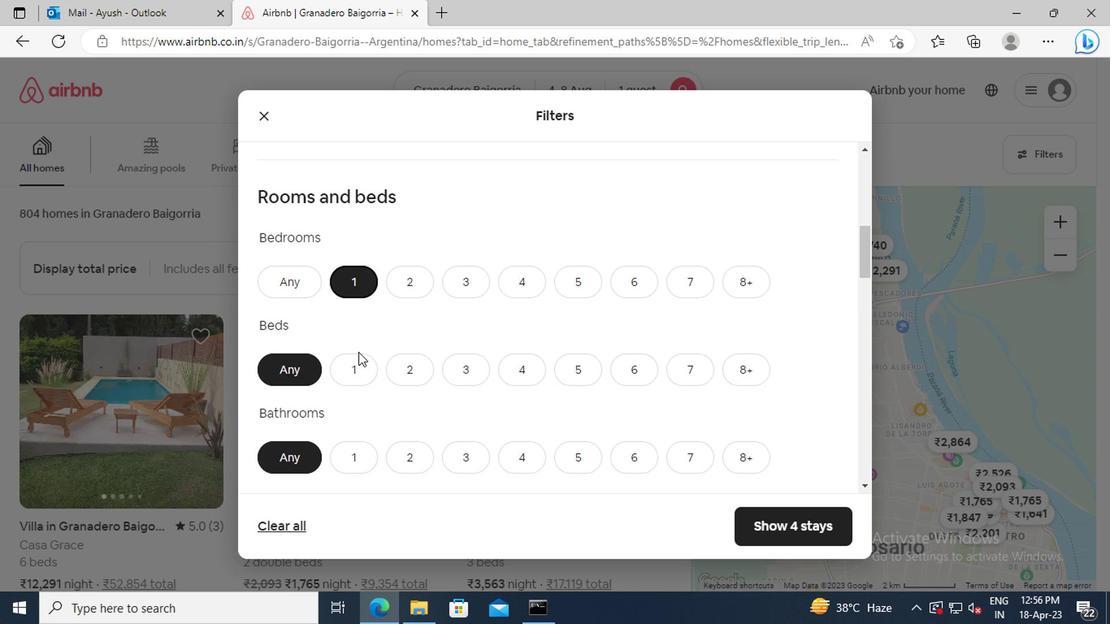 
Action: Mouse scrolled (354, 358) with delta (0, -1)
Screenshot: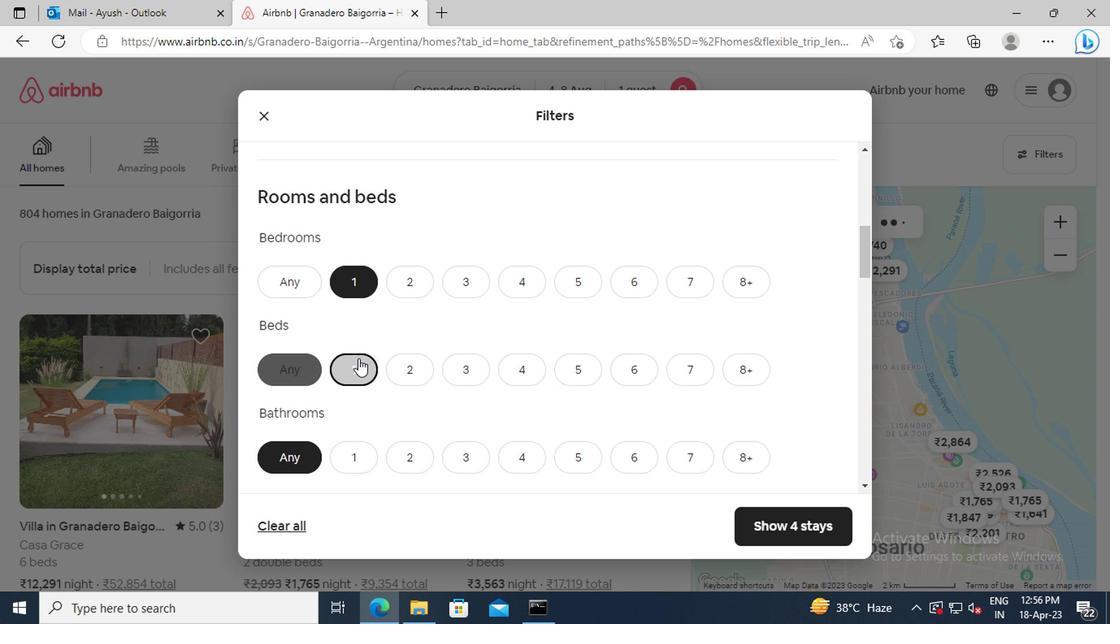 
Action: Mouse scrolled (354, 358) with delta (0, -1)
Screenshot: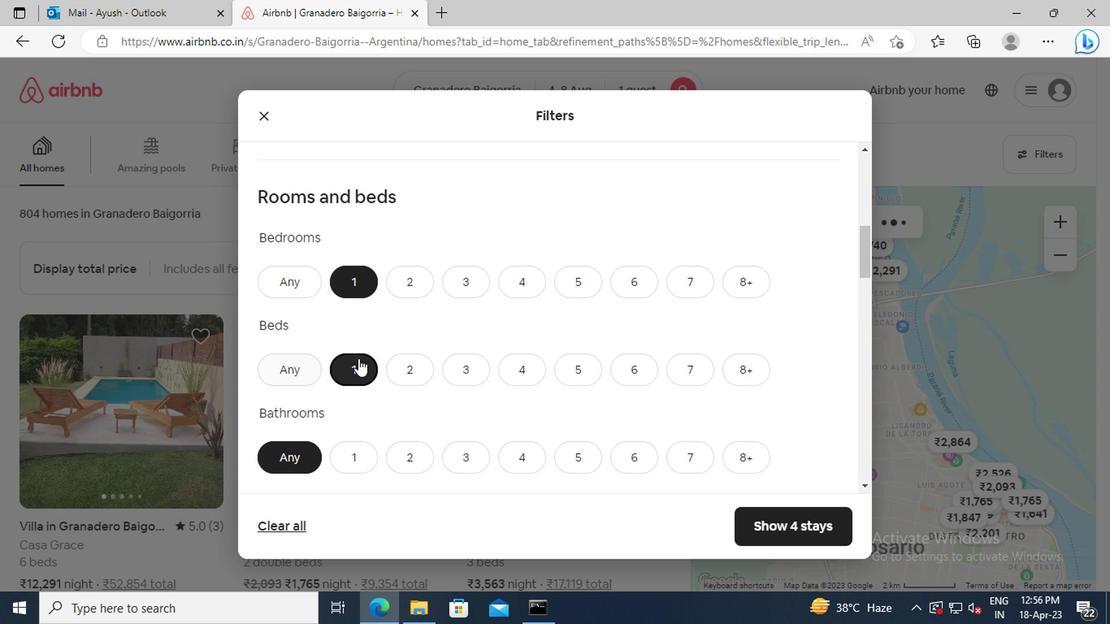 
Action: Mouse moved to (352, 359)
Screenshot: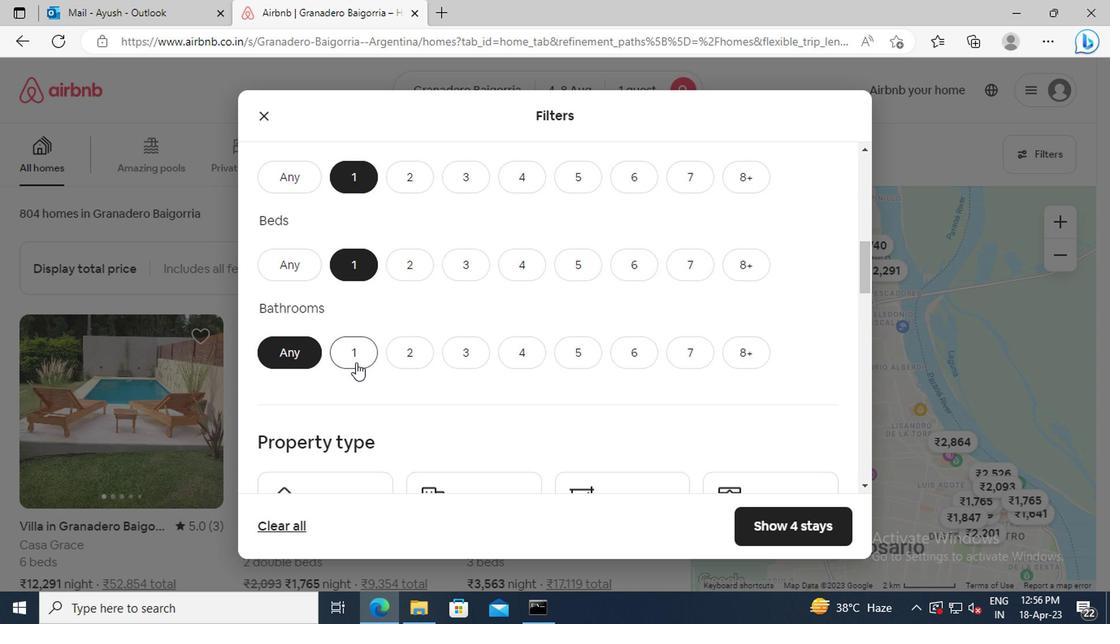 
Action: Mouse pressed left at (352, 359)
Screenshot: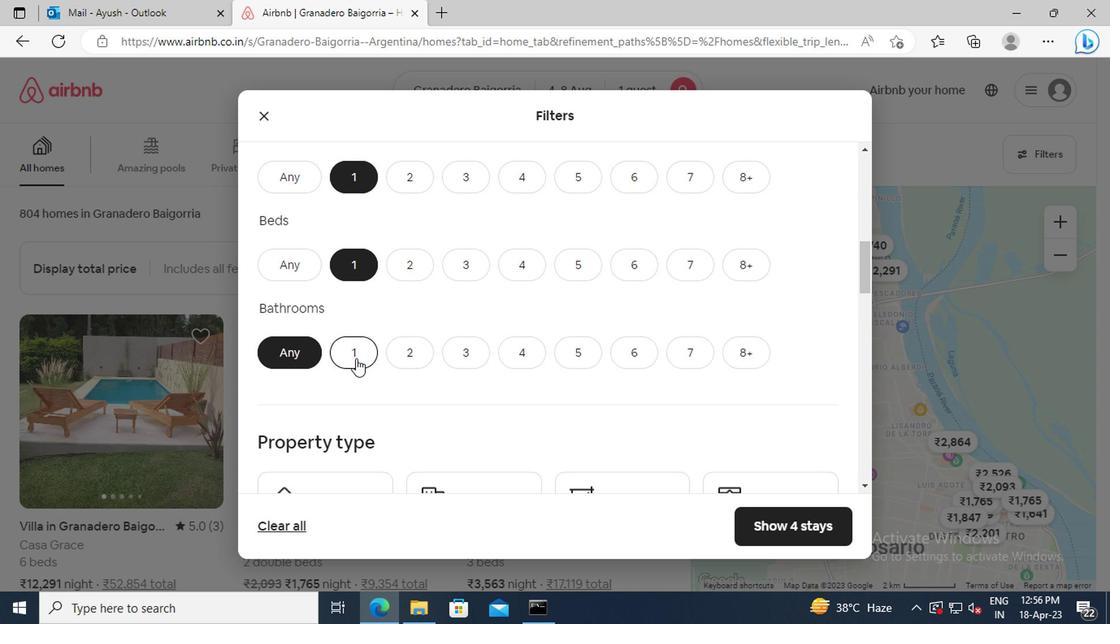 
Action: Mouse scrolled (352, 358) with delta (0, -1)
Screenshot: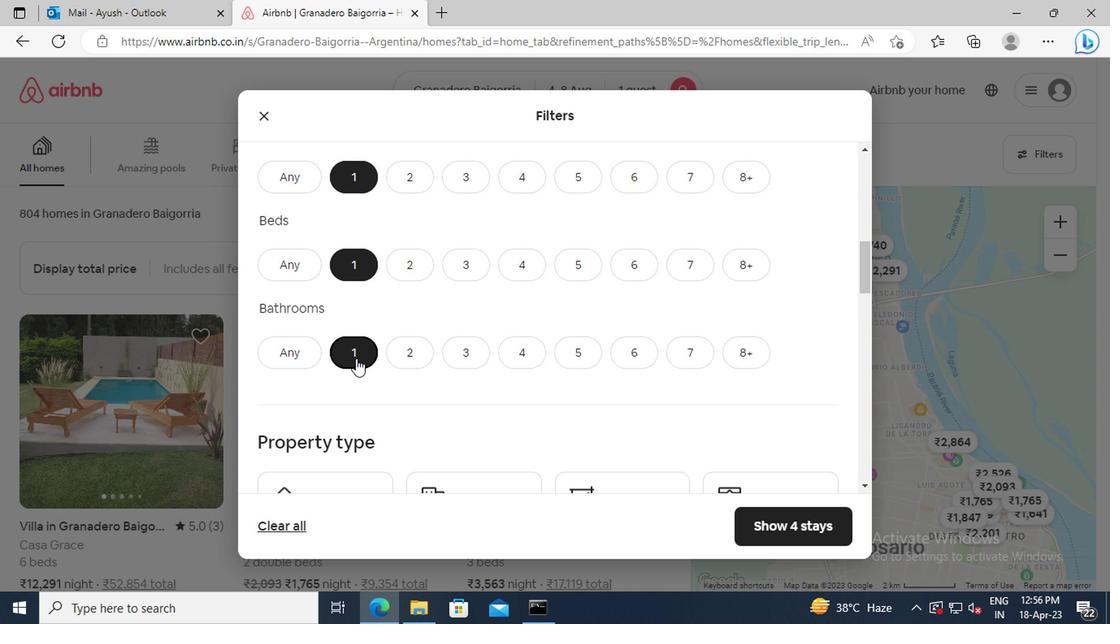 
Action: Mouse scrolled (352, 358) with delta (0, -1)
Screenshot: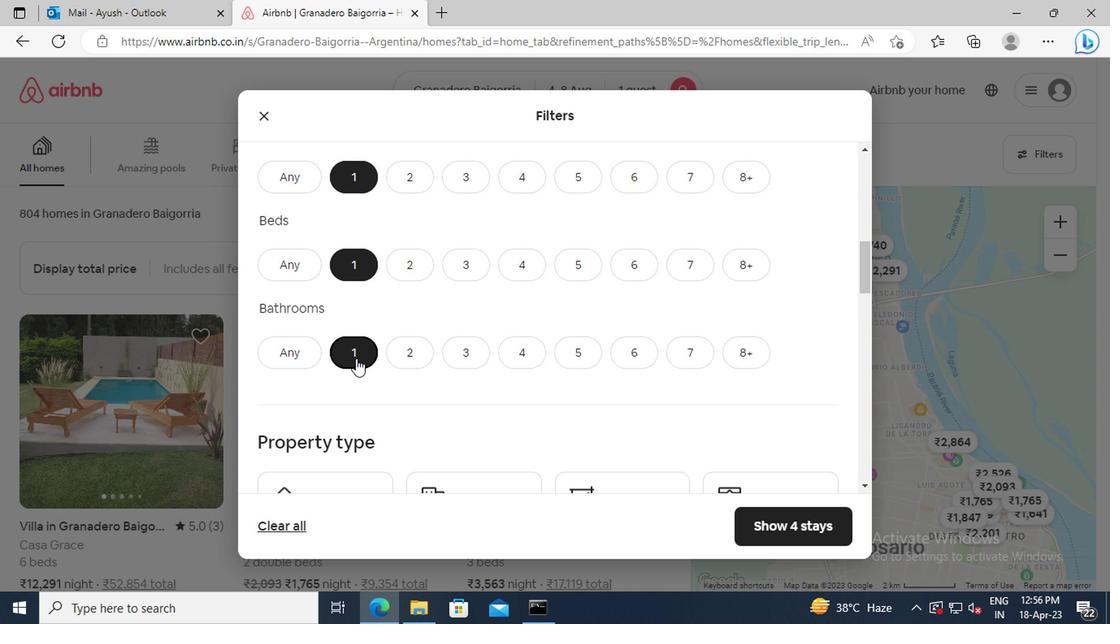 
Action: Mouse moved to (358, 326)
Screenshot: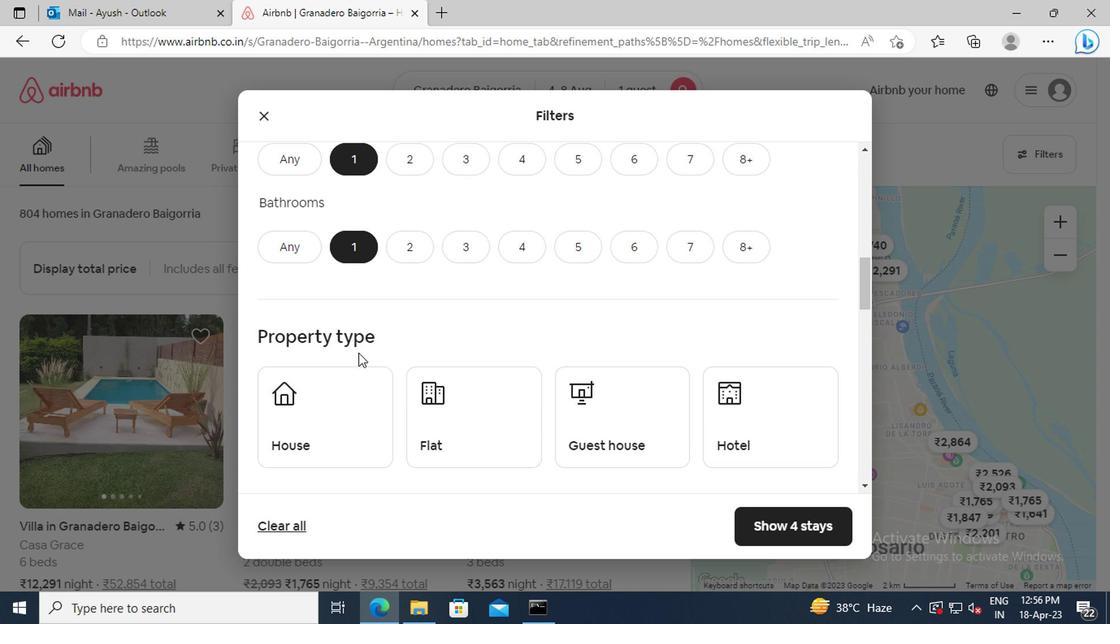
Action: Mouse scrolled (358, 325) with delta (0, 0)
Screenshot: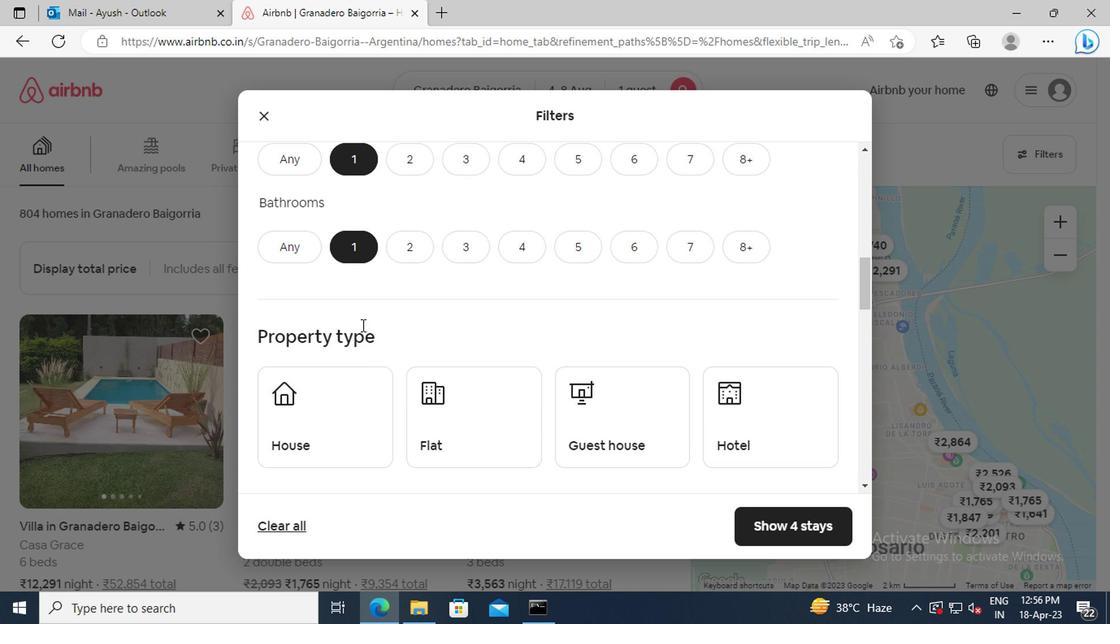 
Action: Mouse scrolled (358, 325) with delta (0, 0)
Screenshot: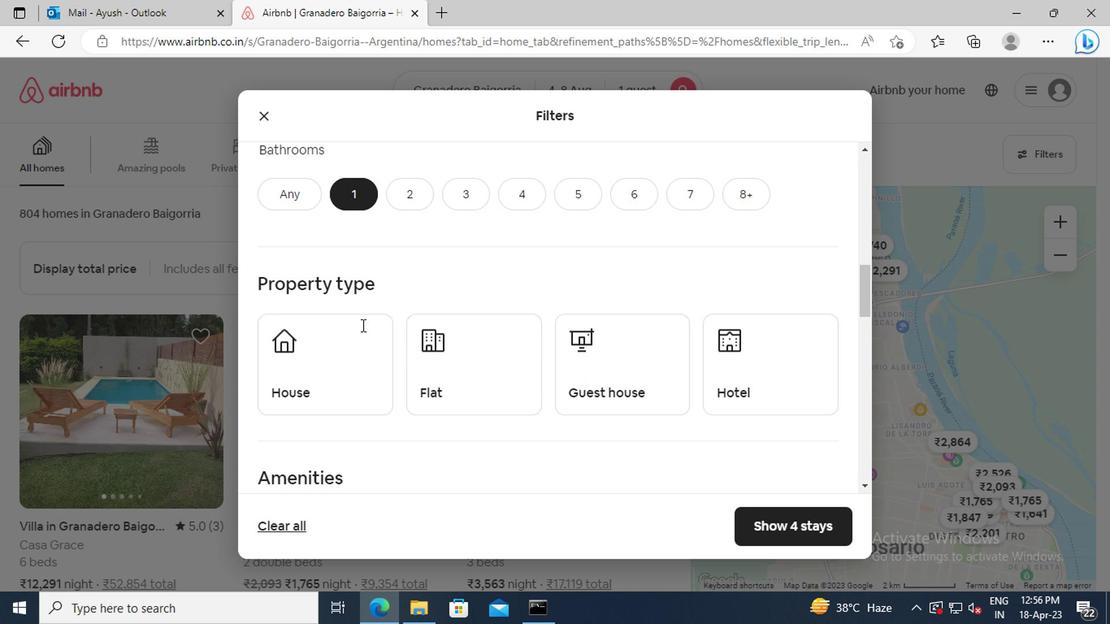 
Action: Mouse scrolled (358, 325) with delta (0, 0)
Screenshot: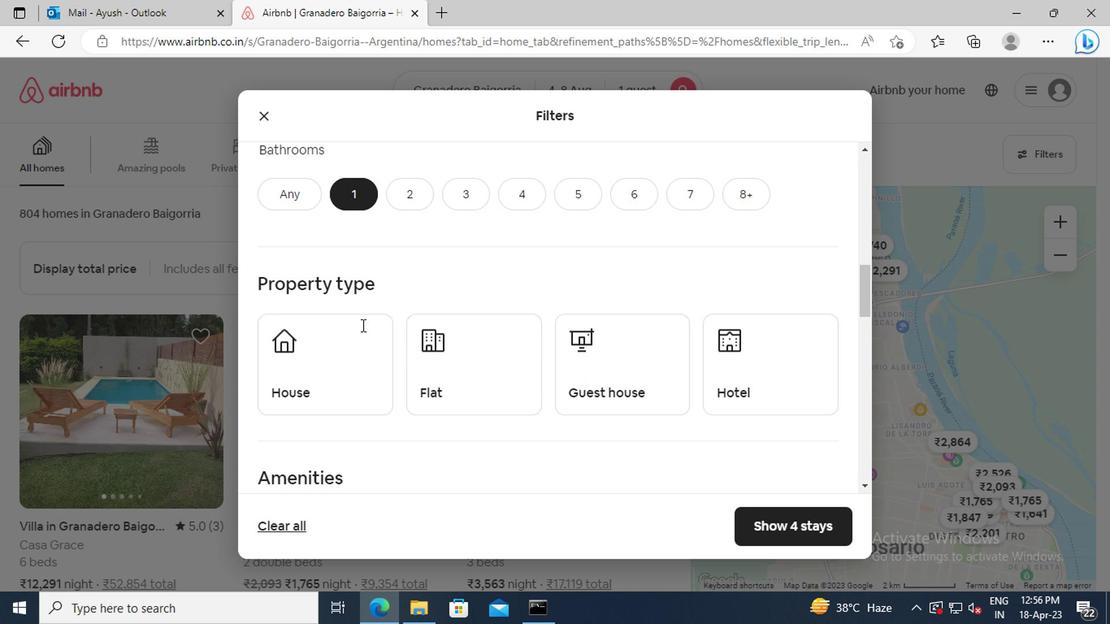 
Action: Mouse scrolled (358, 325) with delta (0, 0)
Screenshot: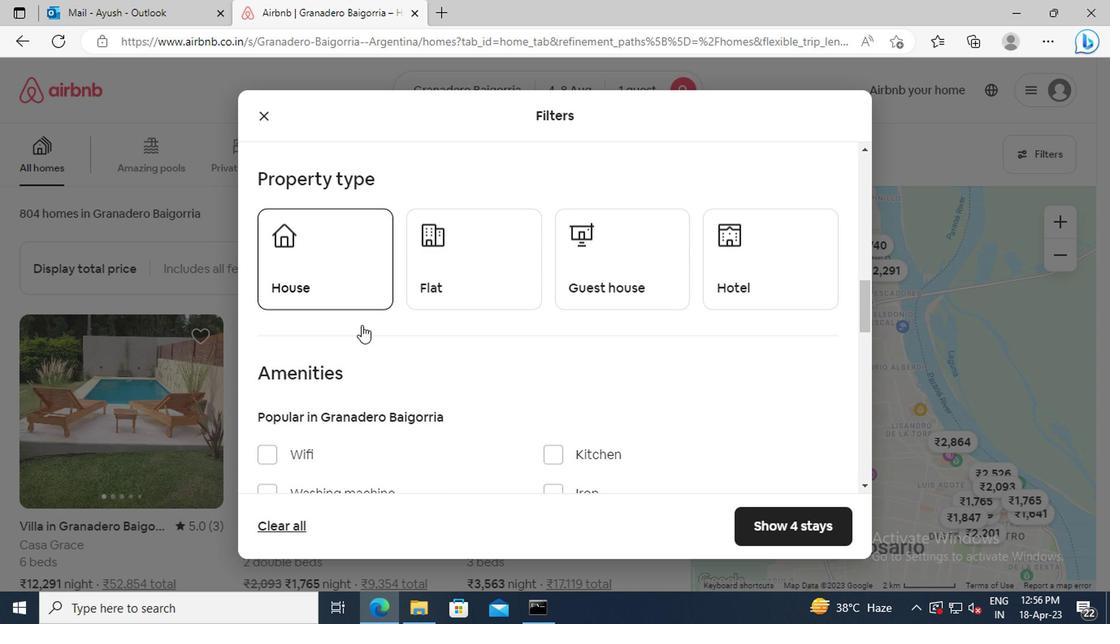 
Action: Mouse scrolled (358, 325) with delta (0, 0)
Screenshot: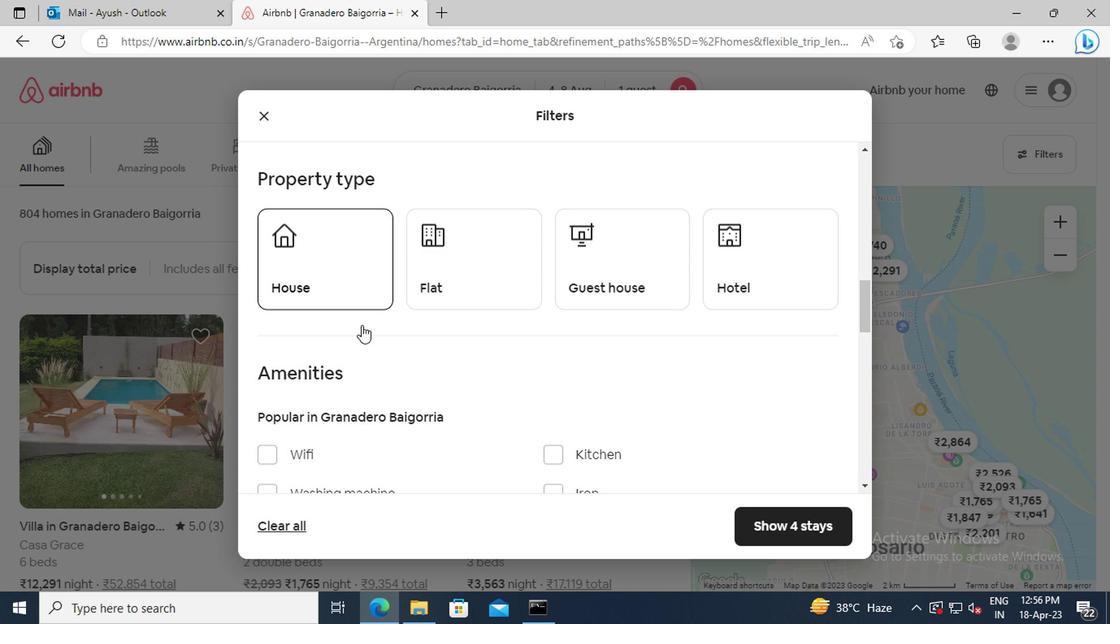 
Action: Mouse moved to (265, 351)
Screenshot: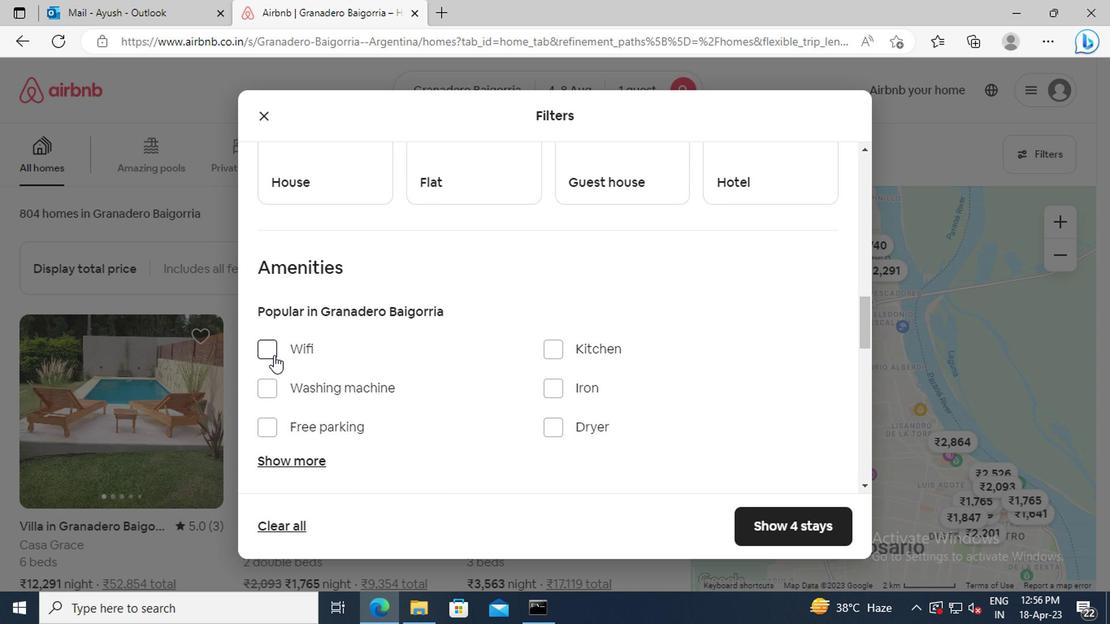 
Action: Mouse pressed left at (265, 351)
Screenshot: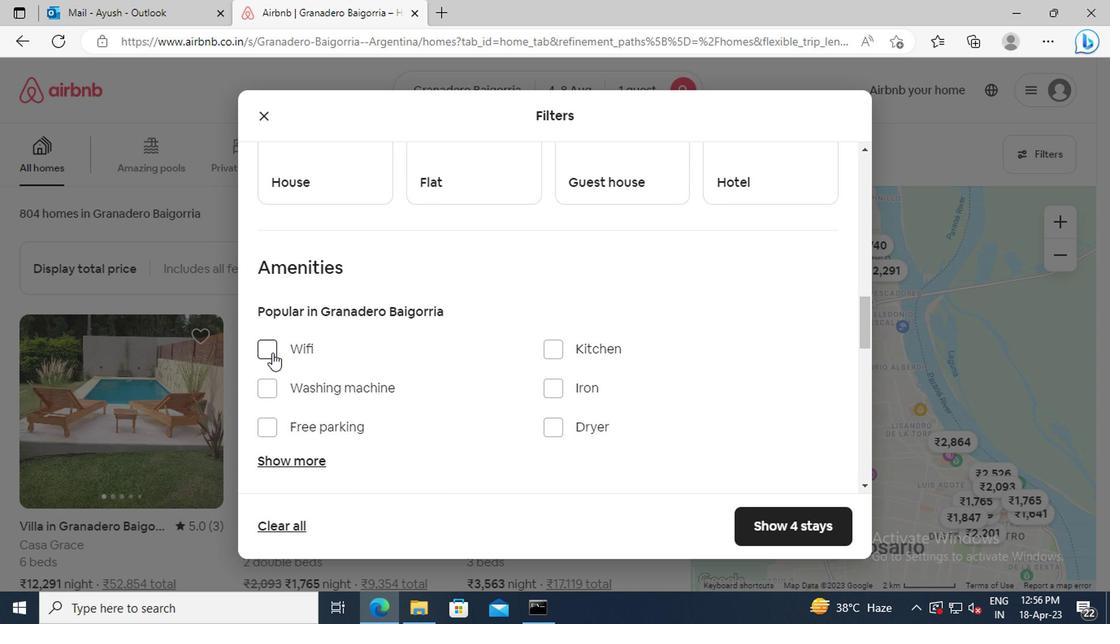 
Action: Mouse scrolled (265, 350) with delta (0, -1)
Screenshot: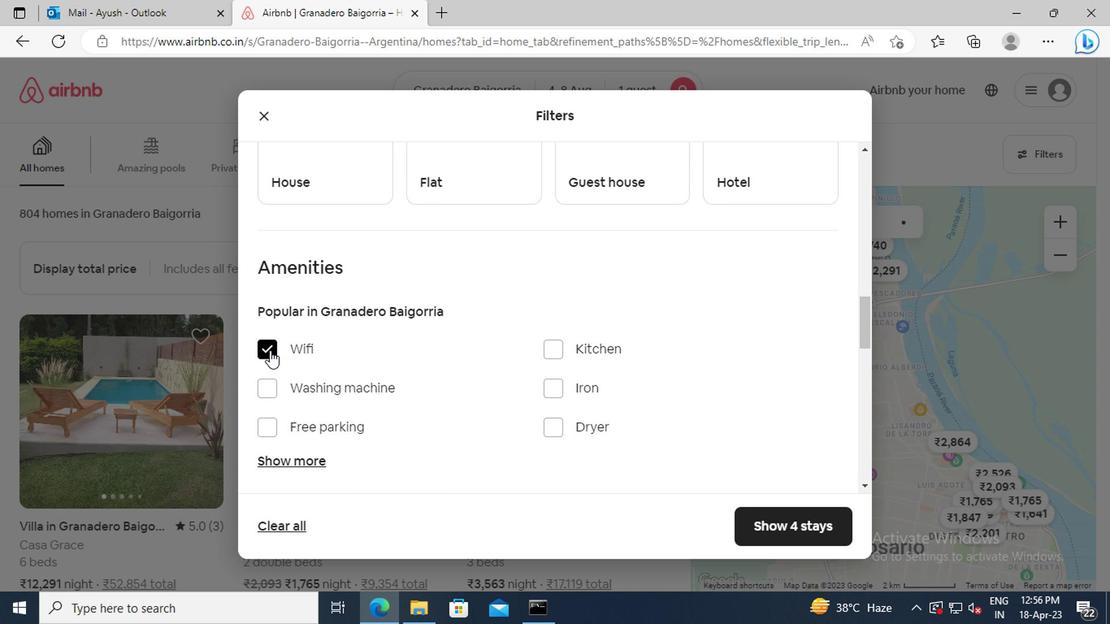 
Action: Mouse moved to (286, 407)
Screenshot: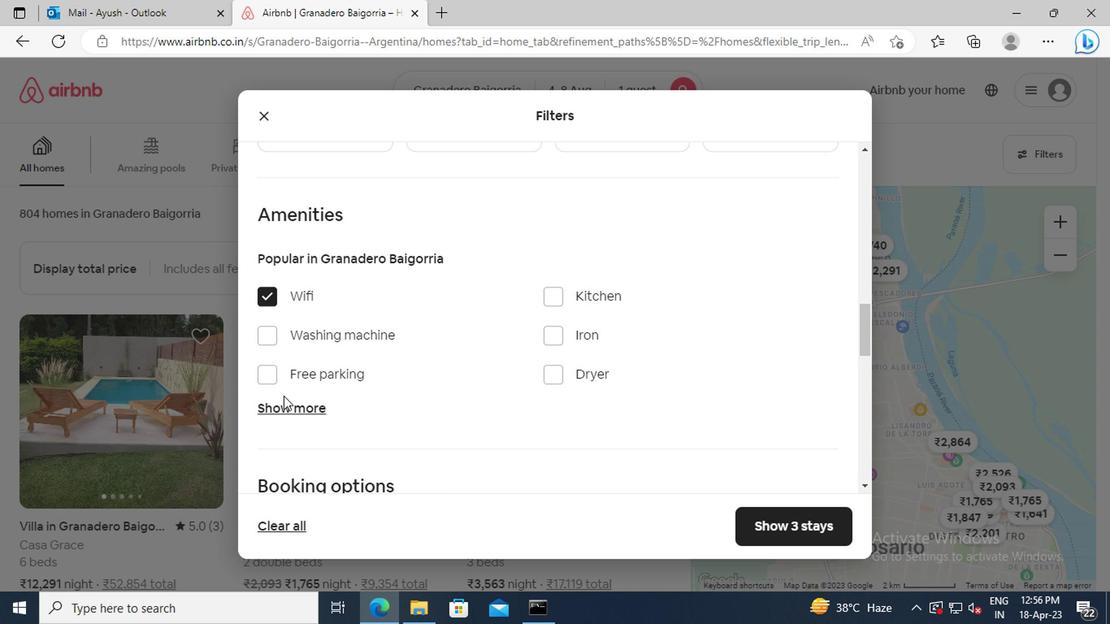 
Action: Mouse pressed left at (286, 407)
Screenshot: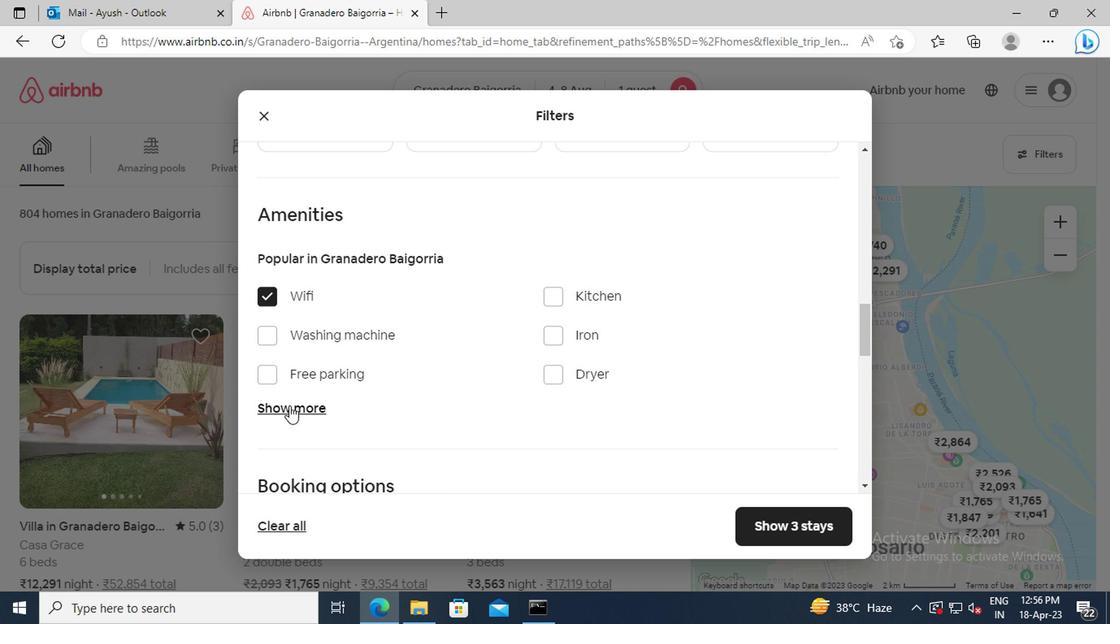 
Action: Mouse moved to (325, 385)
Screenshot: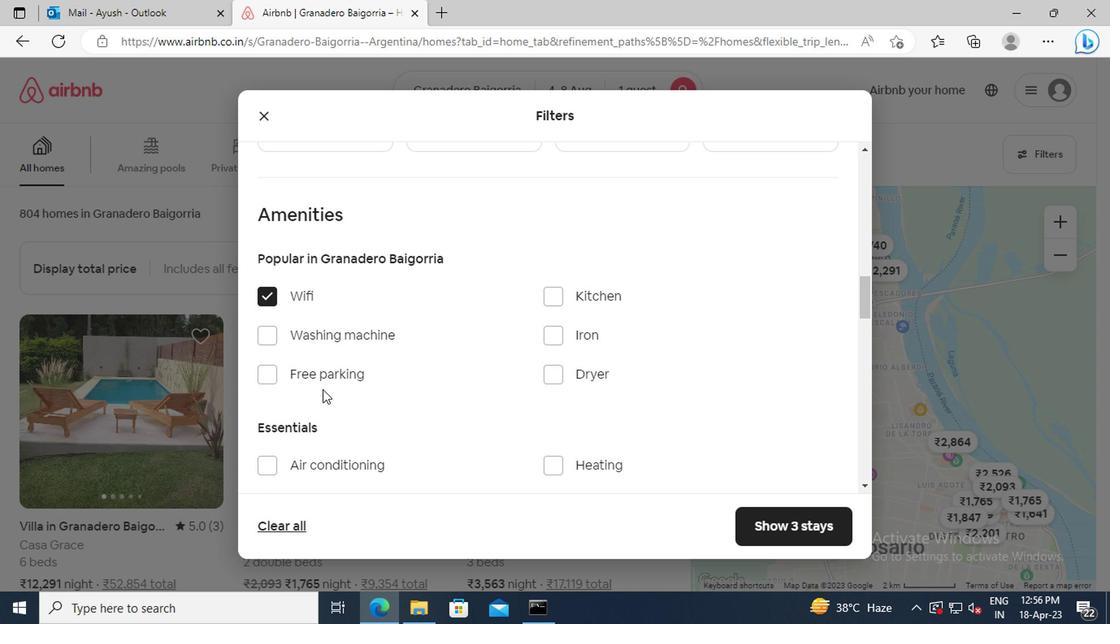 
Action: Mouse scrolled (325, 384) with delta (0, 0)
Screenshot: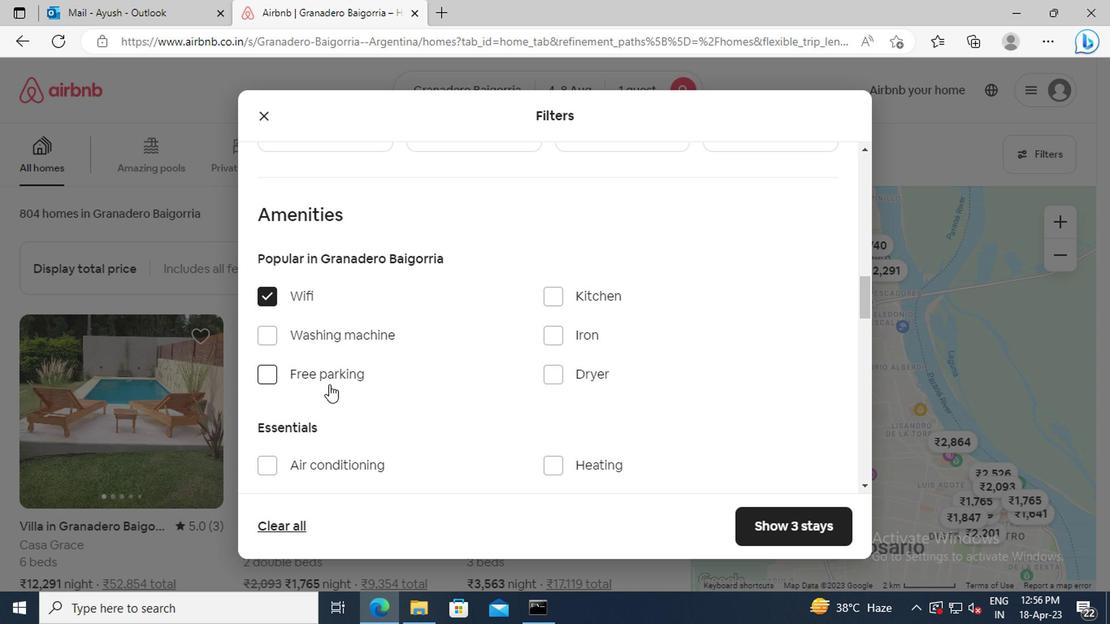 
Action: Mouse scrolled (325, 384) with delta (0, 0)
Screenshot: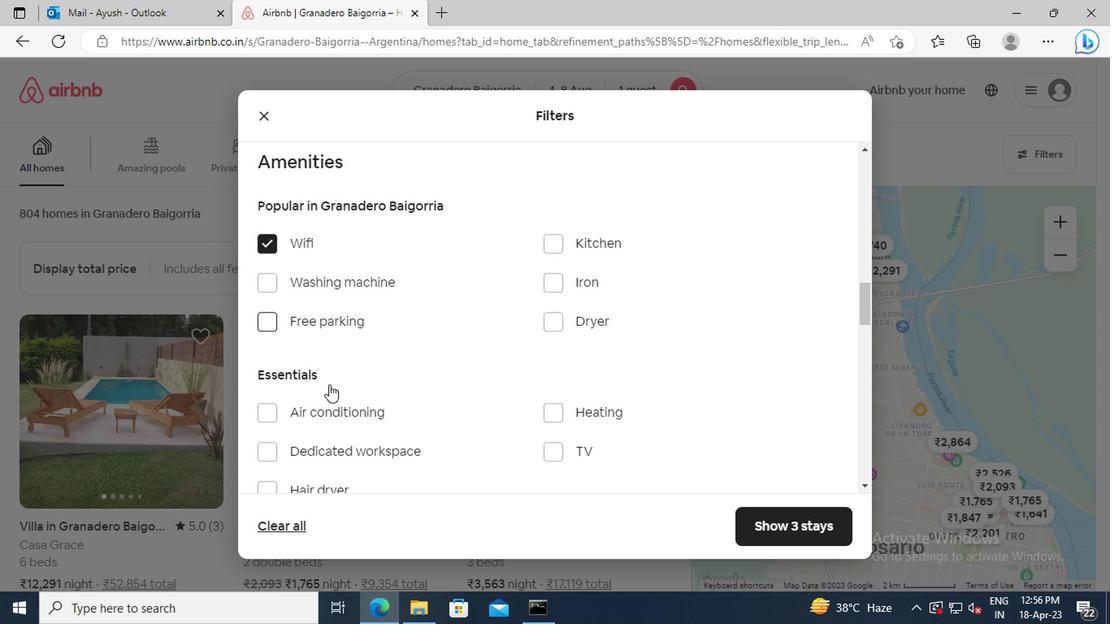 
Action: Mouse moved to (543, 358)
Screenshot: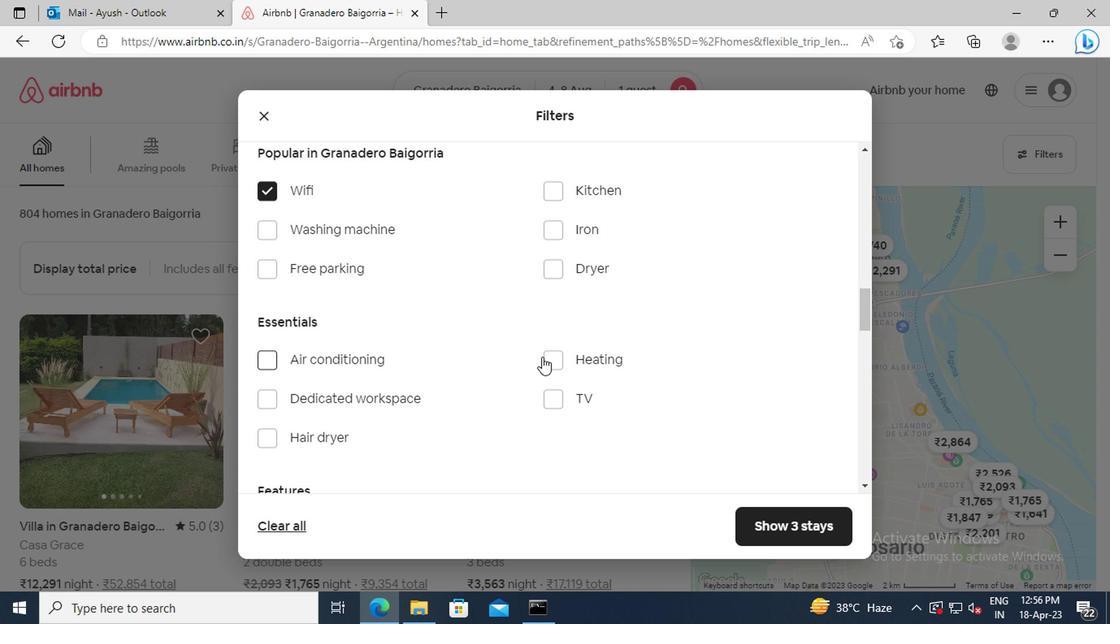 
Action: Mouse pressed left at (543, 358)
Screenshot: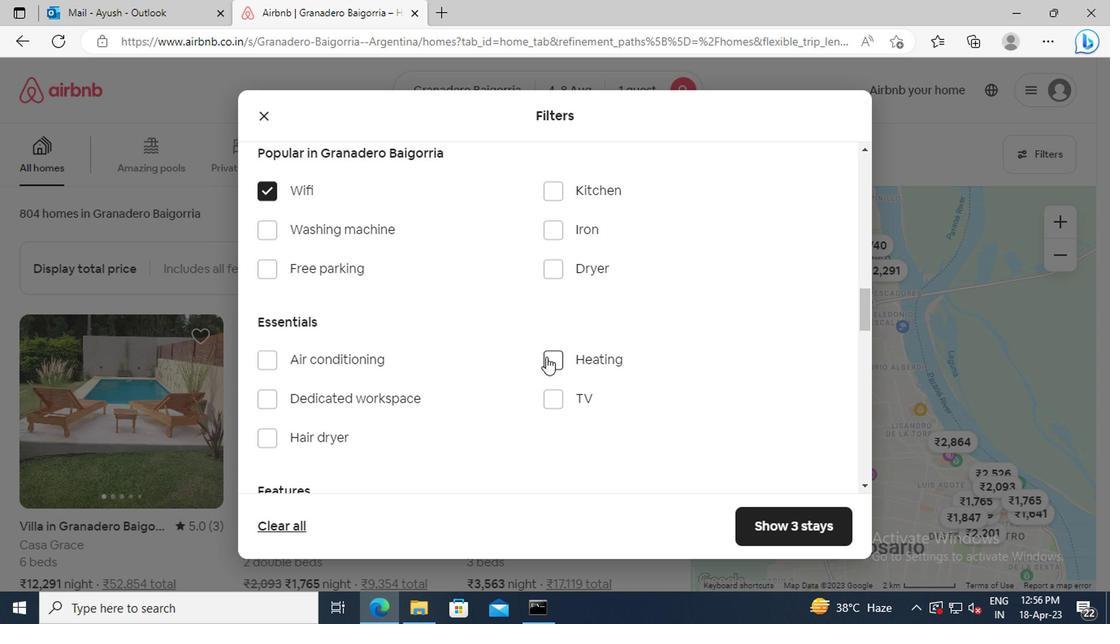 
Action: Mouse moved to (413, 341)
Screenshot: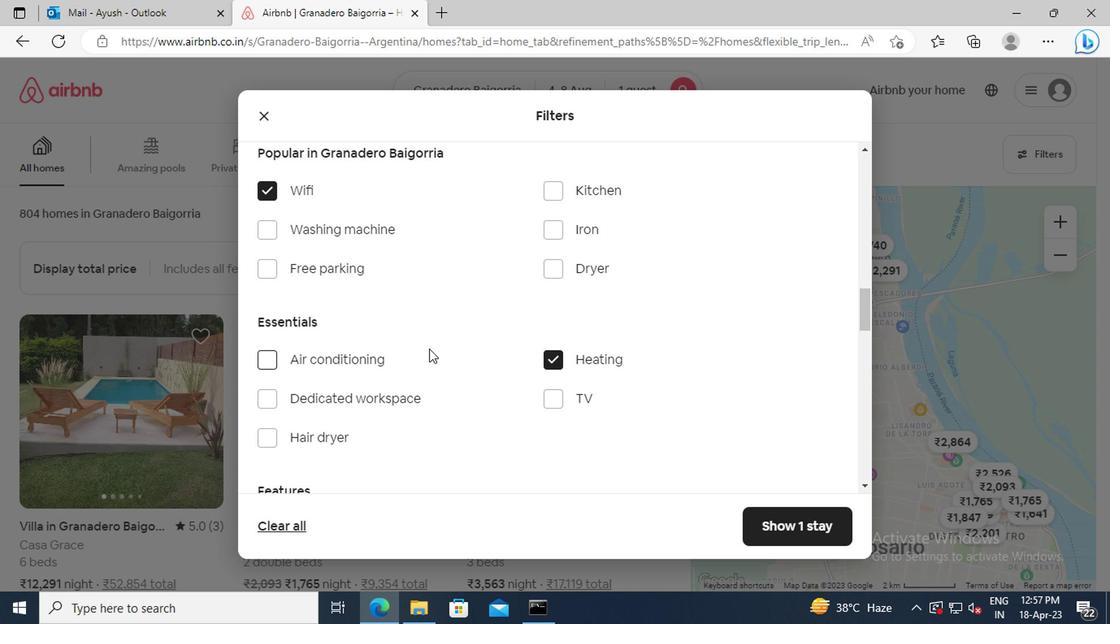 
Action: Mouse scrolled (413, 341) with delta (0, 0)
Screenshot: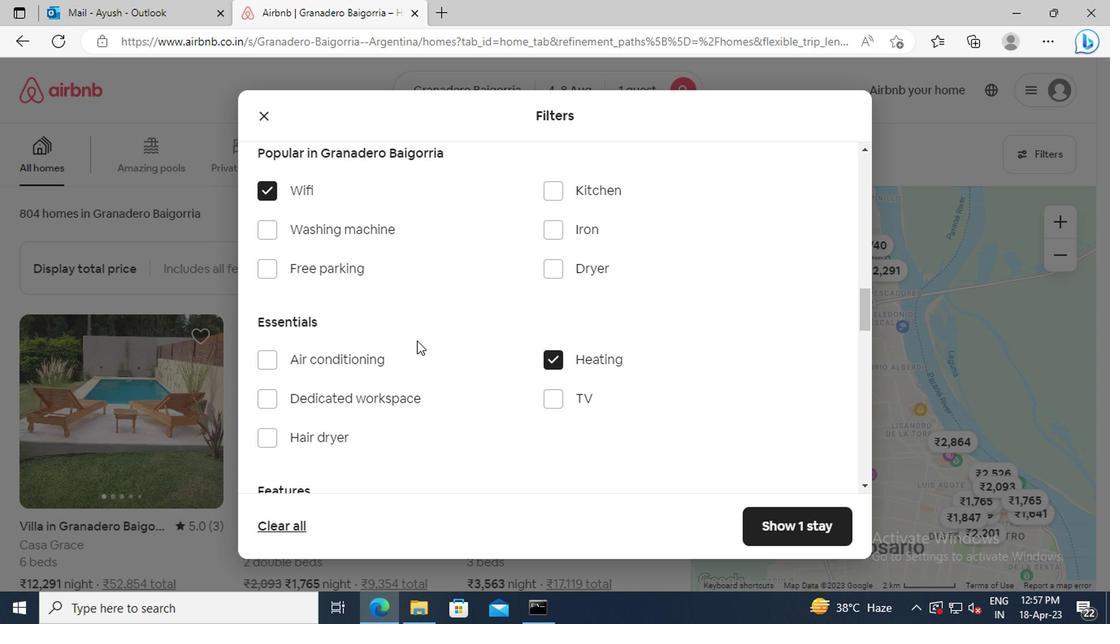 
Action: Mouse scrolled (413, 341) with delta (0, 0)
Screenshot: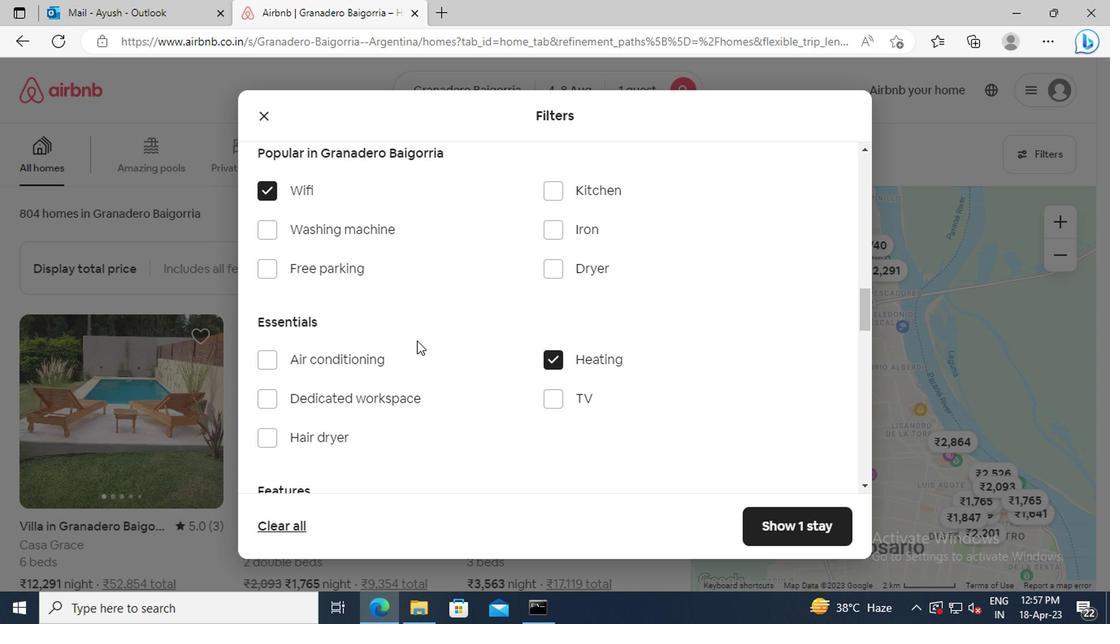 
Action: Mouse scrolled (413, 341) with delta (0, 0)
Screenshot: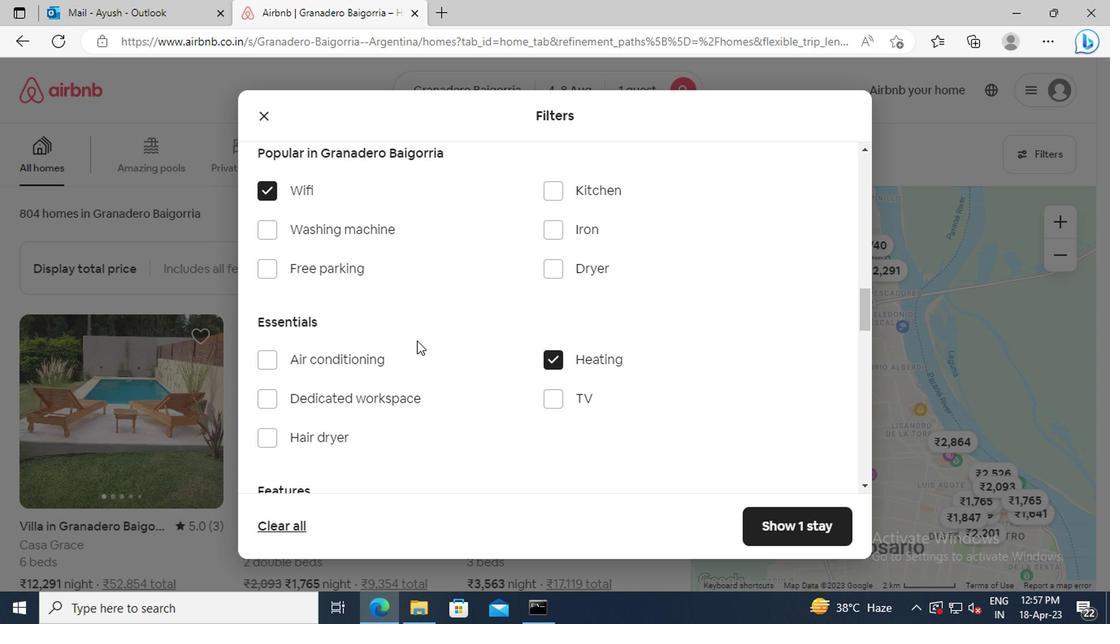 
Action: Mouse scrolled (413, 341) with delta (0, 0)
Screenshot: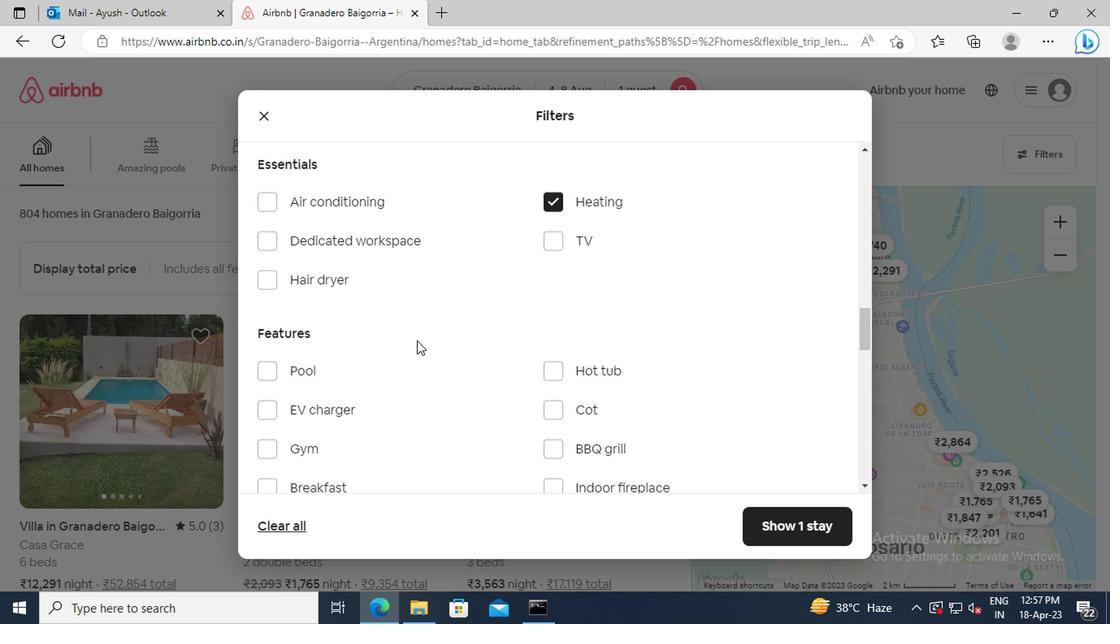 
Action: Mouse scrolled (413, 341) with delta (0, 0)
Screenshot: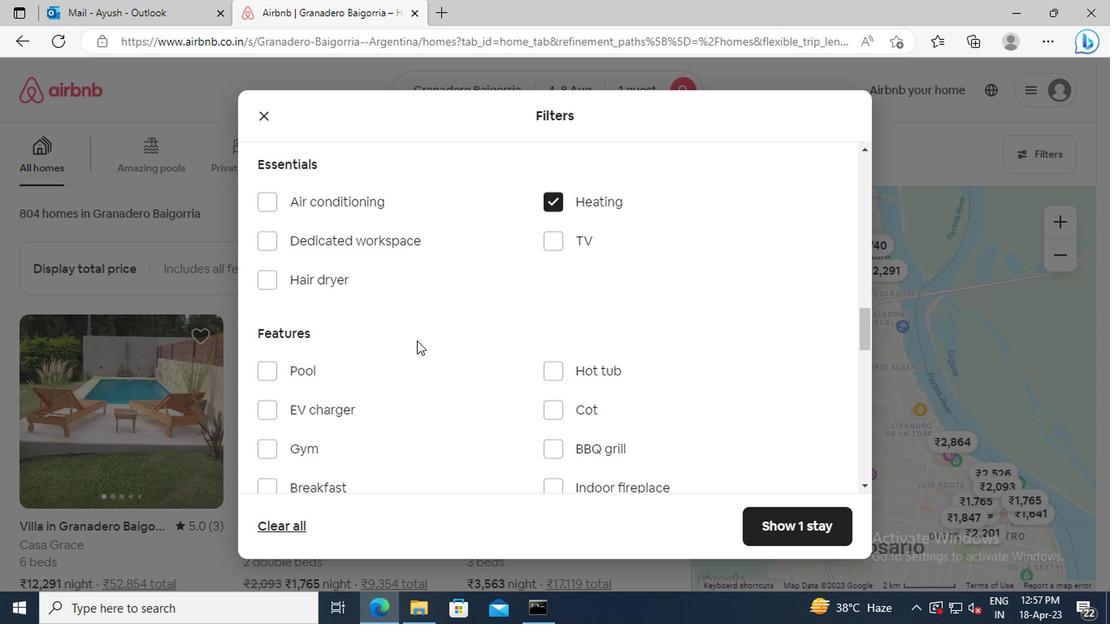 
Action: Mouse scrolled (413, 341) with delta (0, 0)
Screenshot: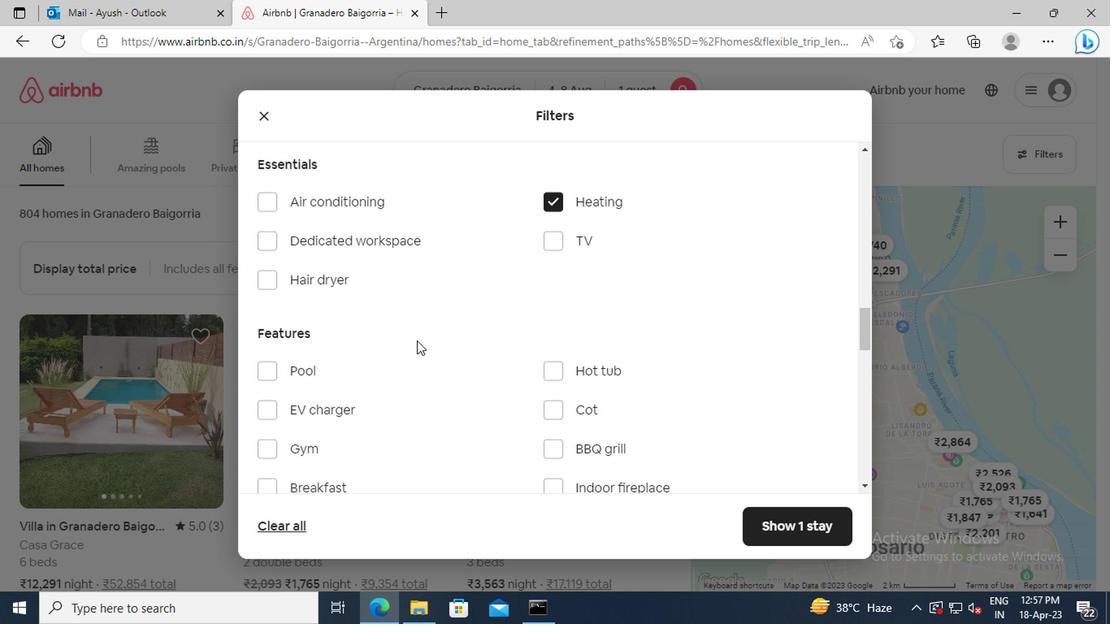 
Action: Mouse scrolled (413, 341) with delta (0, 0)
Screenshot: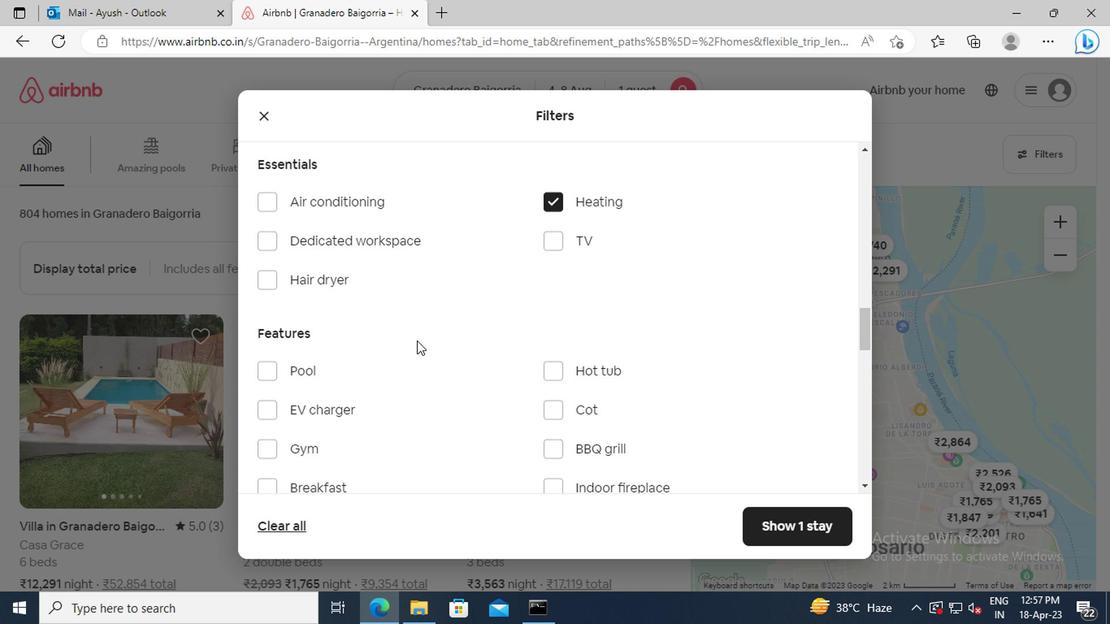 
Action: Mouse scrolled (413, 341) with delta (0, 0)
Screenshot: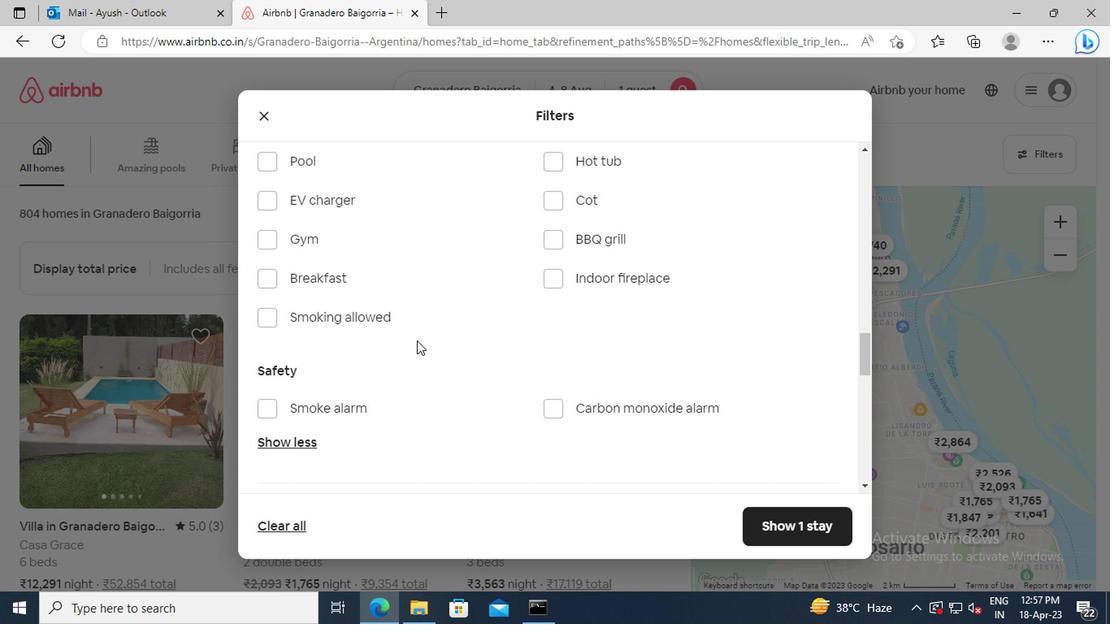 
Action: Mouse scrolled (413, 341) with delta (0, 0)
Screenshot: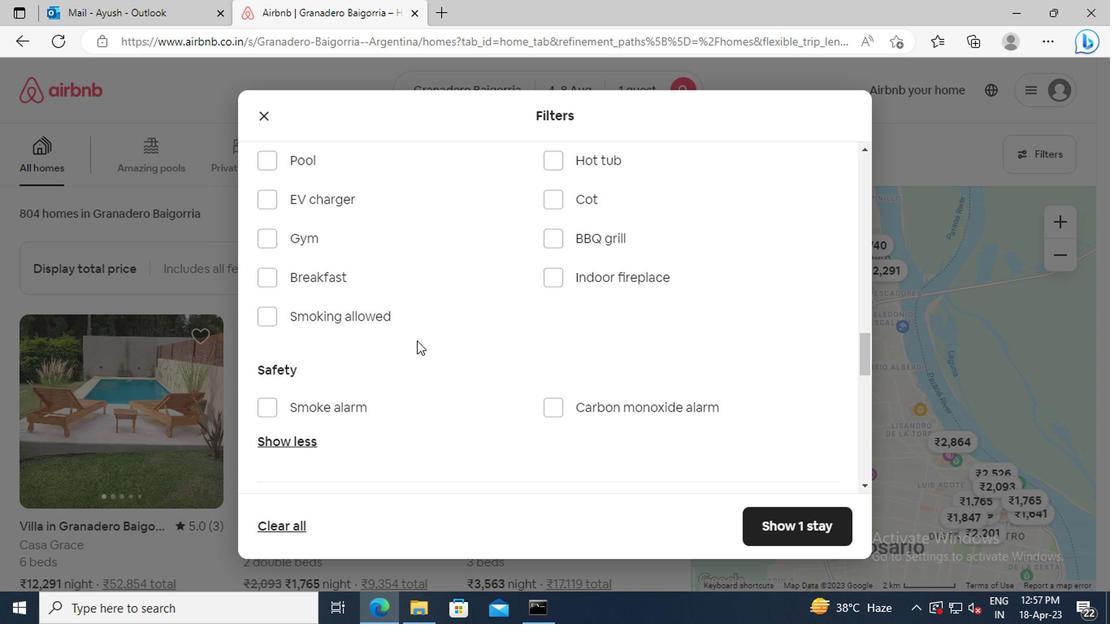 
Action: Mouse scrolled (413, 341) with delta (0, 0)
Screenshot: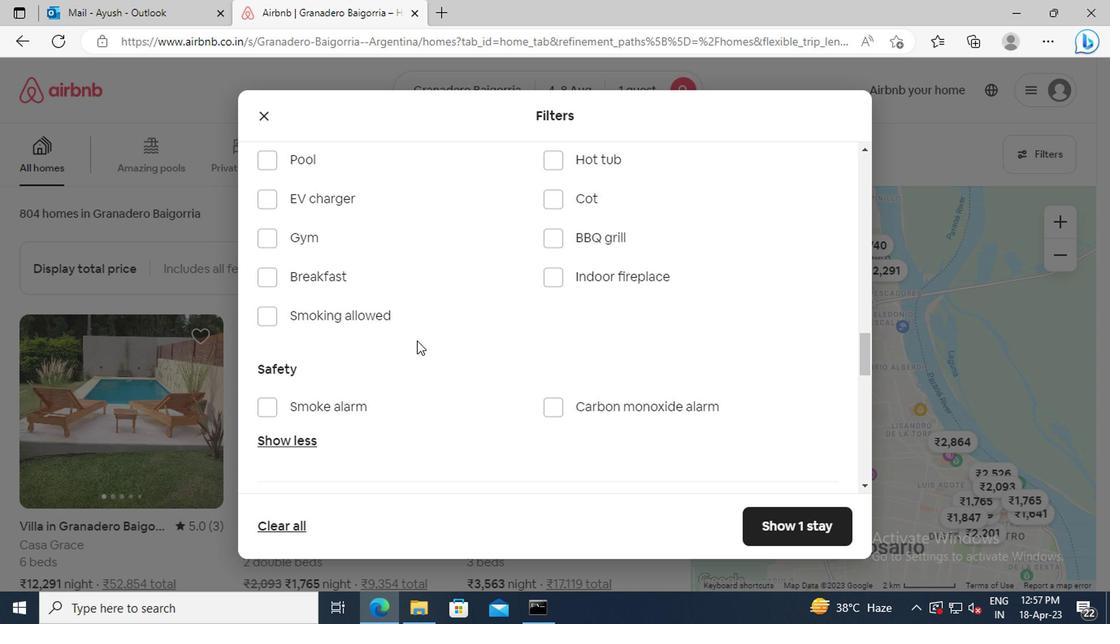 
Action: Mouse scrolled (413, 341) with delta (0, 0)
Screenshot: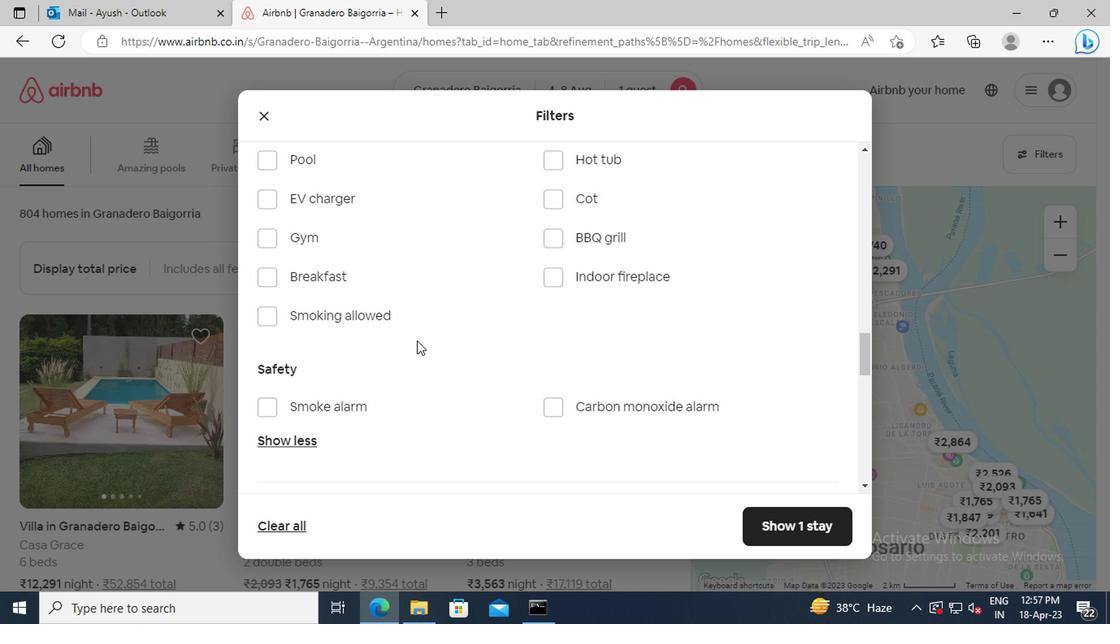 
Action: Mouse scrolled (413, 341) with delta (0, 0)
Screenshot: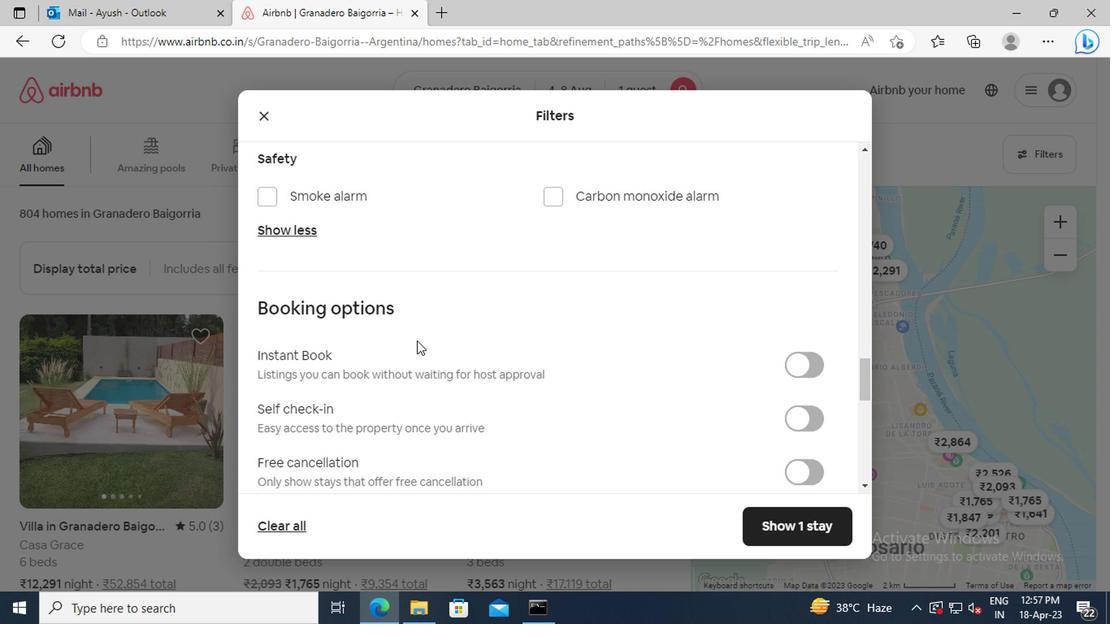 
Action: Mouse moved to (808, 360)
Screenshot: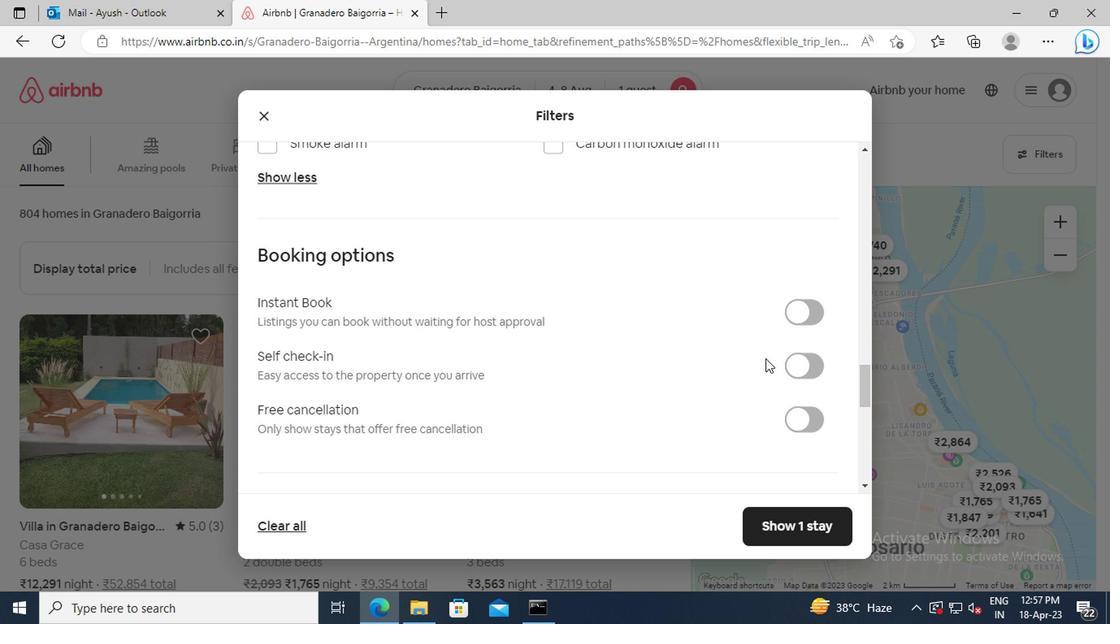 
Action: Mouse pressed left at (808, 360)
Screenshot: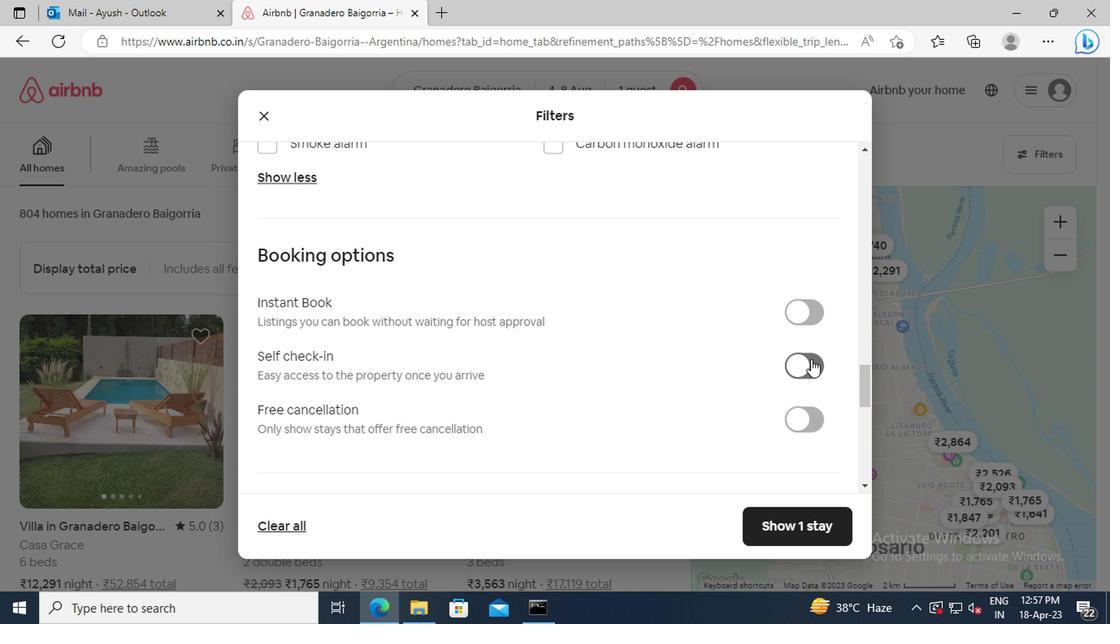 
Action: Mouse moved to (431, 341)
Screenshot: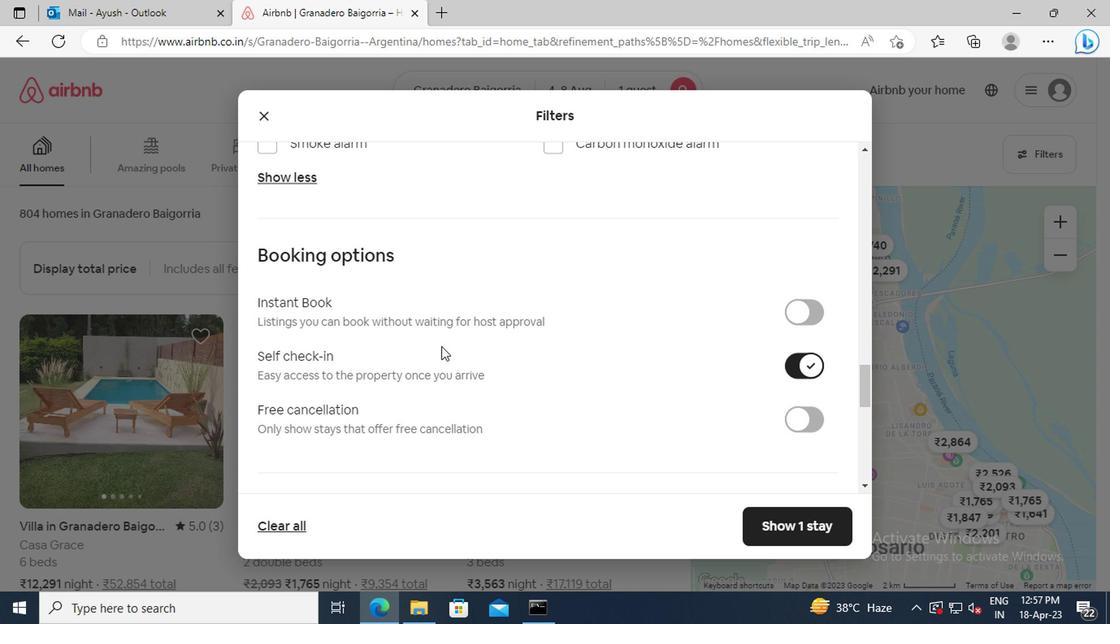 
Action: Mouse scrolled (431, 341) with delta (0, 0)
Screenshot: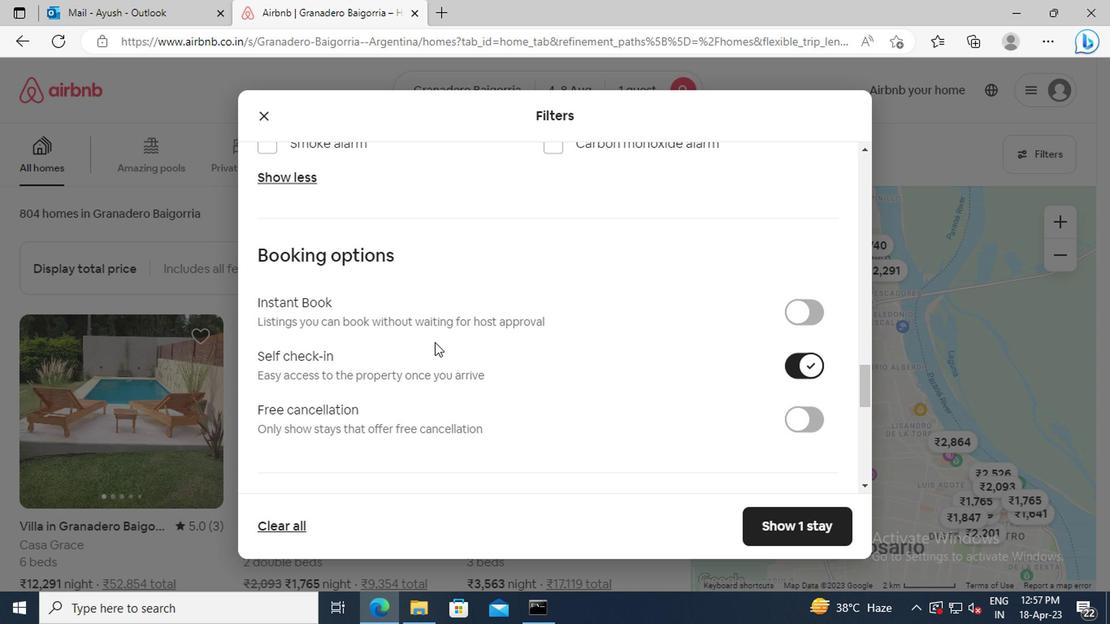 
Action: Mouse scrolled (431, 341) with delta (0, 0)
Screenshot: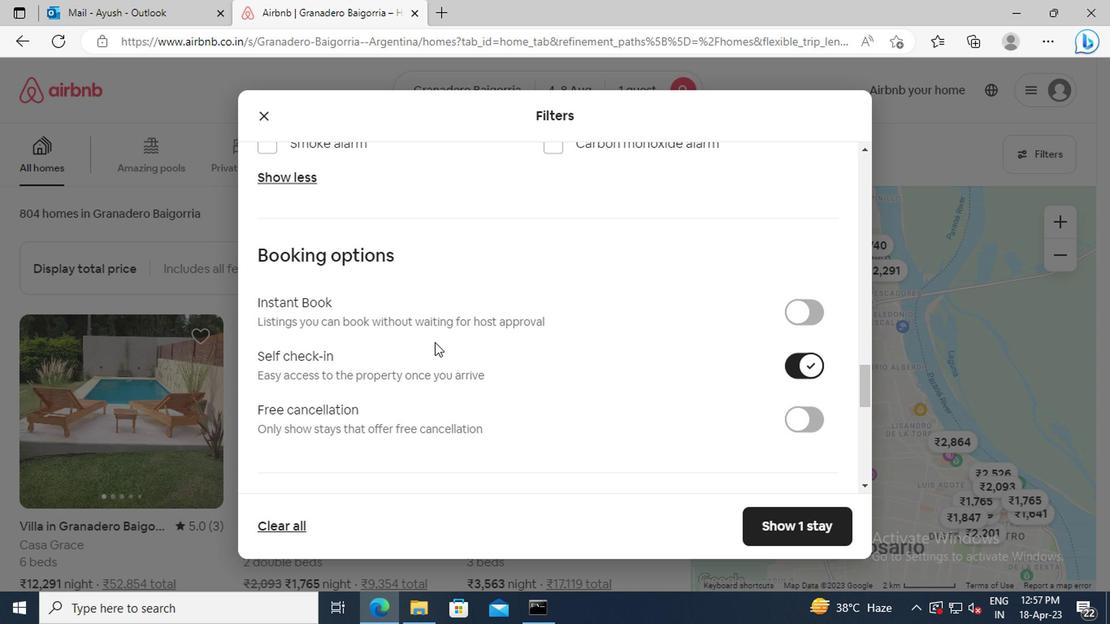 
Action: Mouse scrolled (431, 341) with delta (0, 0)
Screenshot: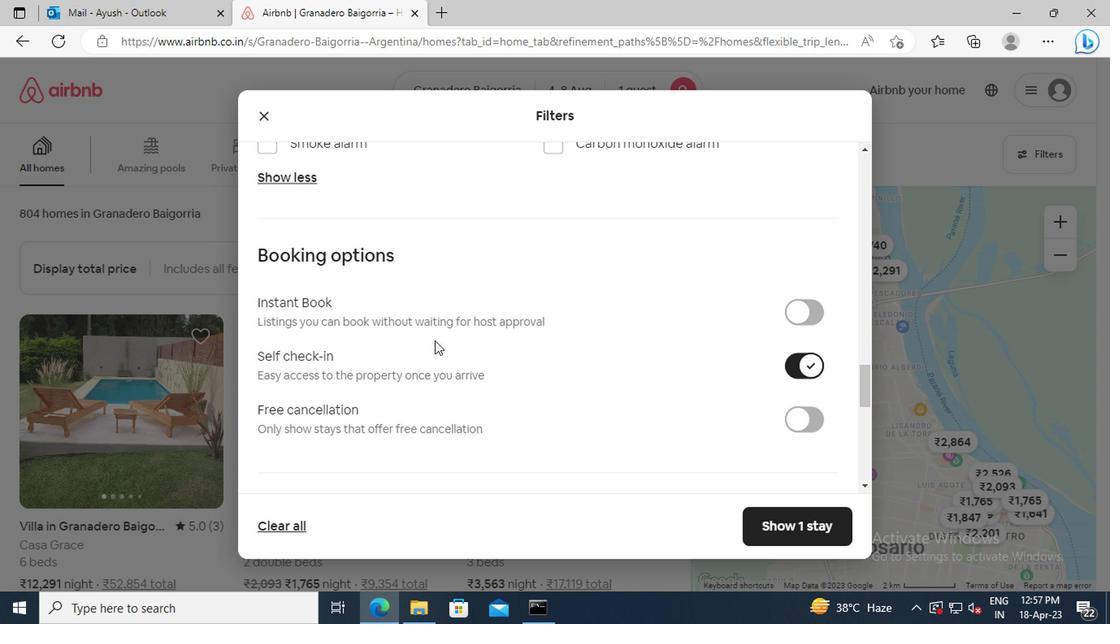 
Action: Mouse scrolled (431, 341) with delta (0, 0)
Screenshot: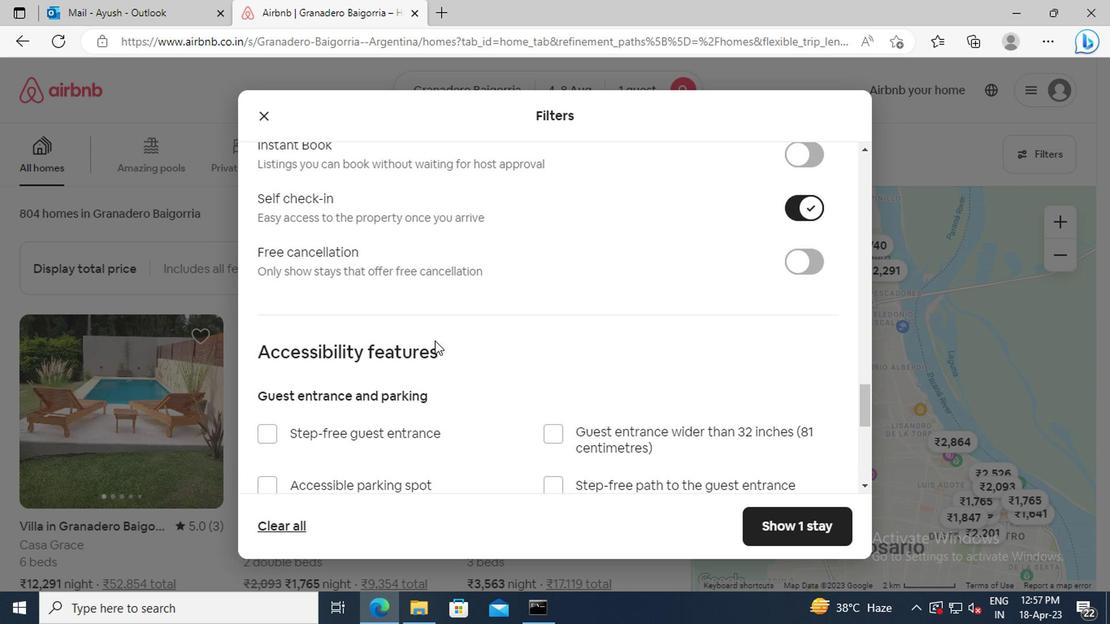 
Action: Mouse scrolled (431, 341) with delta (0, 0)
Screenshot: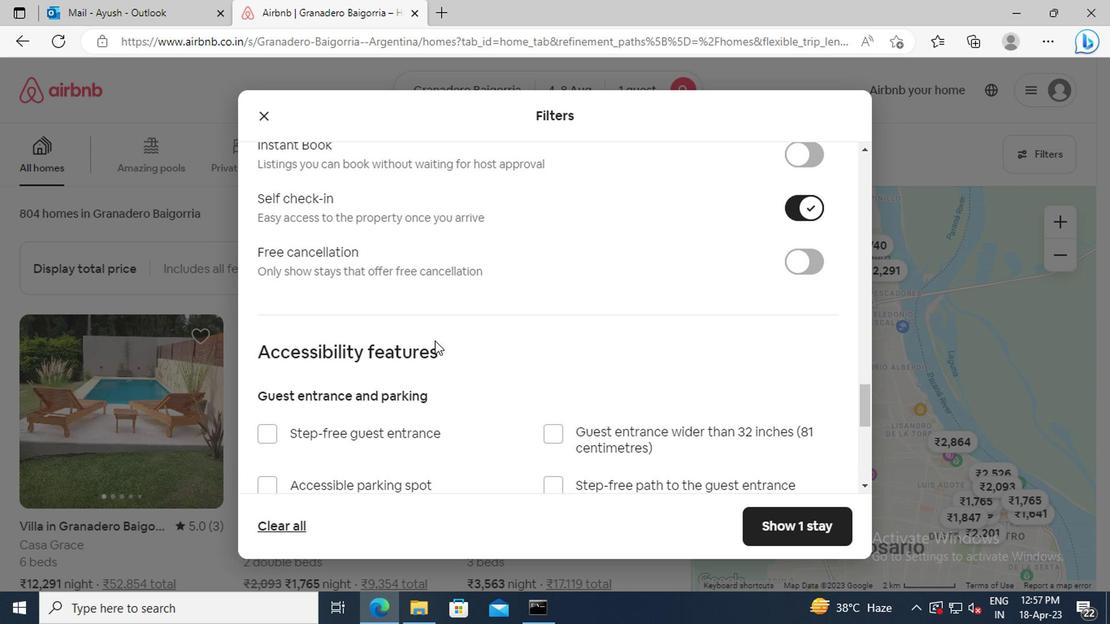 
Action: Mouse scrolled (431, 341) with delta (0, 0)
Screenshot: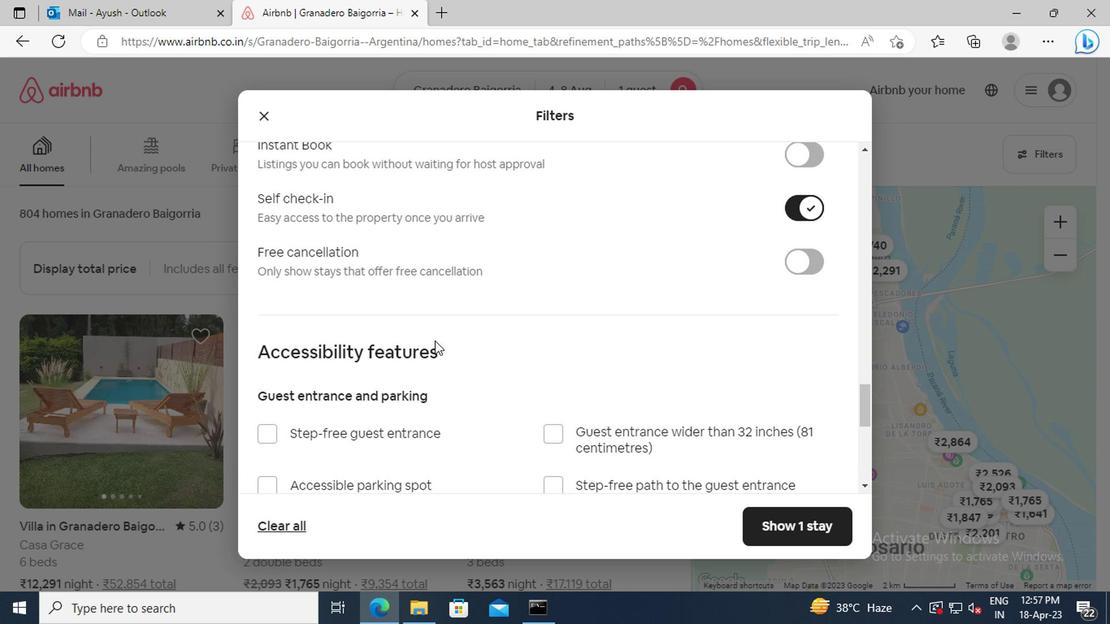 
Action: Mouse scrolled (431, 341) with delta (0, 0)
Screenshot: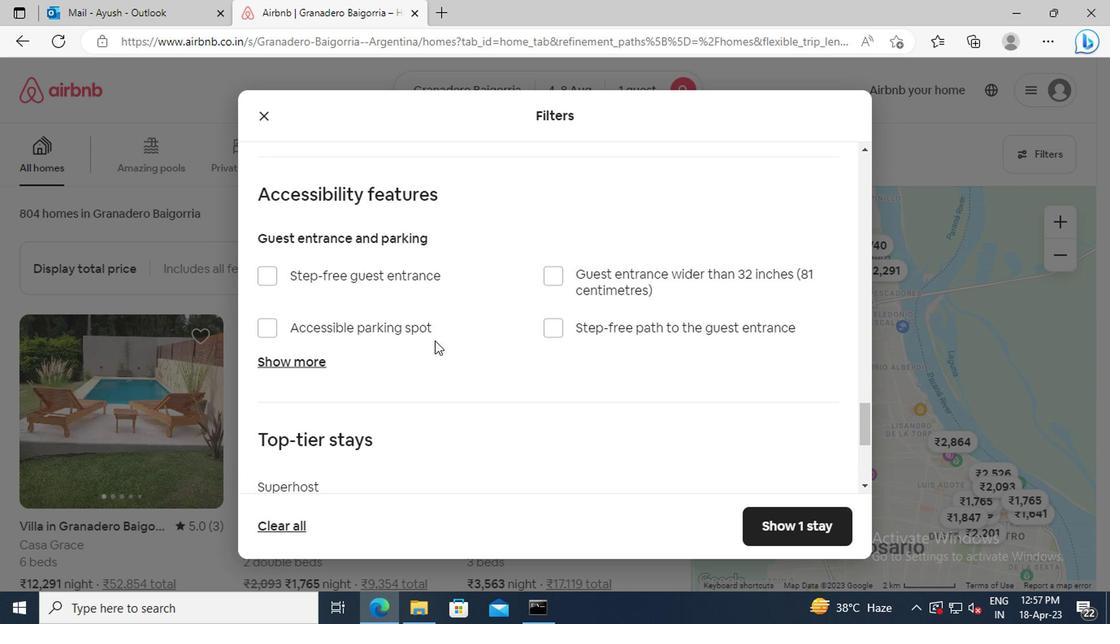 
Action: Mouse scrolled (431, 341) with delta (0, 0)
Screenshot: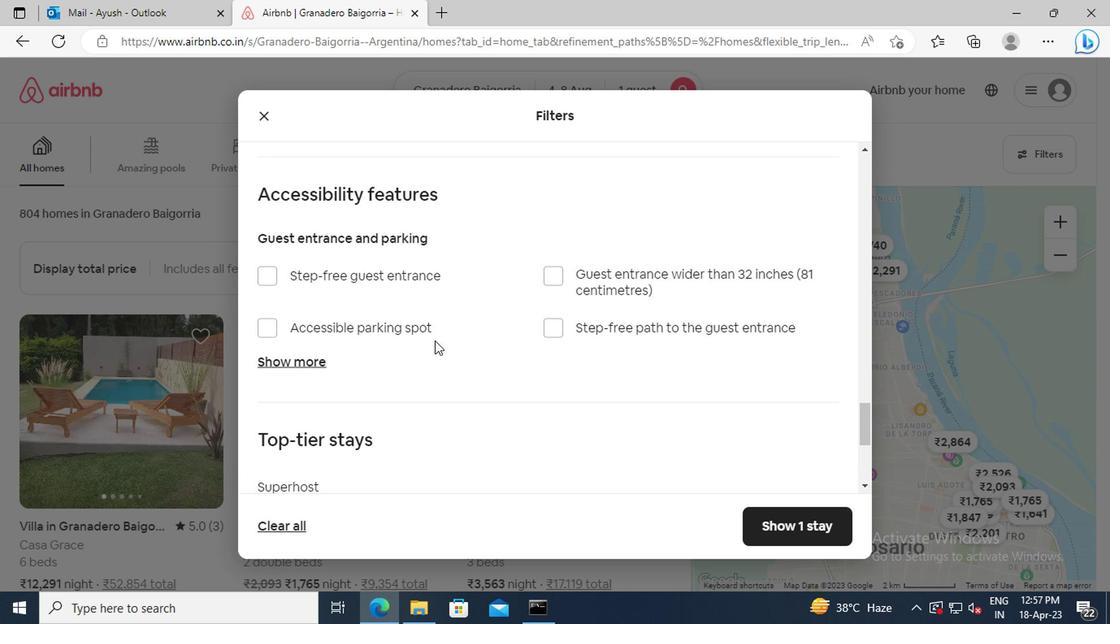
Action: Mouse scrolled (431, 341) with delta (0, 0)
Screenshot: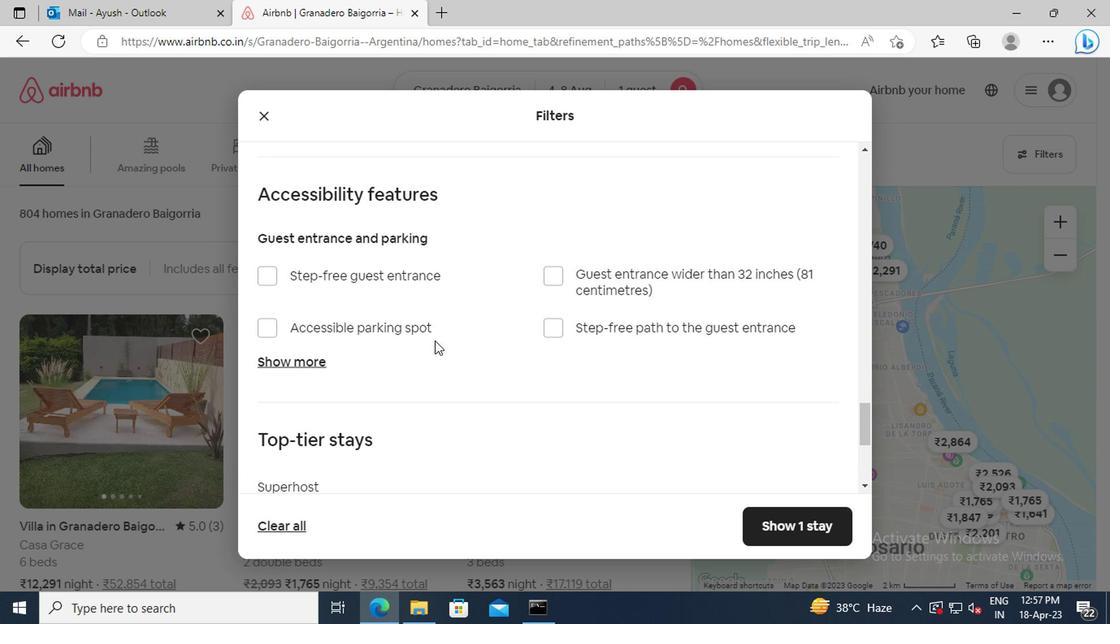 
Action: Mouse scrolled (431, 341) with delta (0, 0)
Screenshot: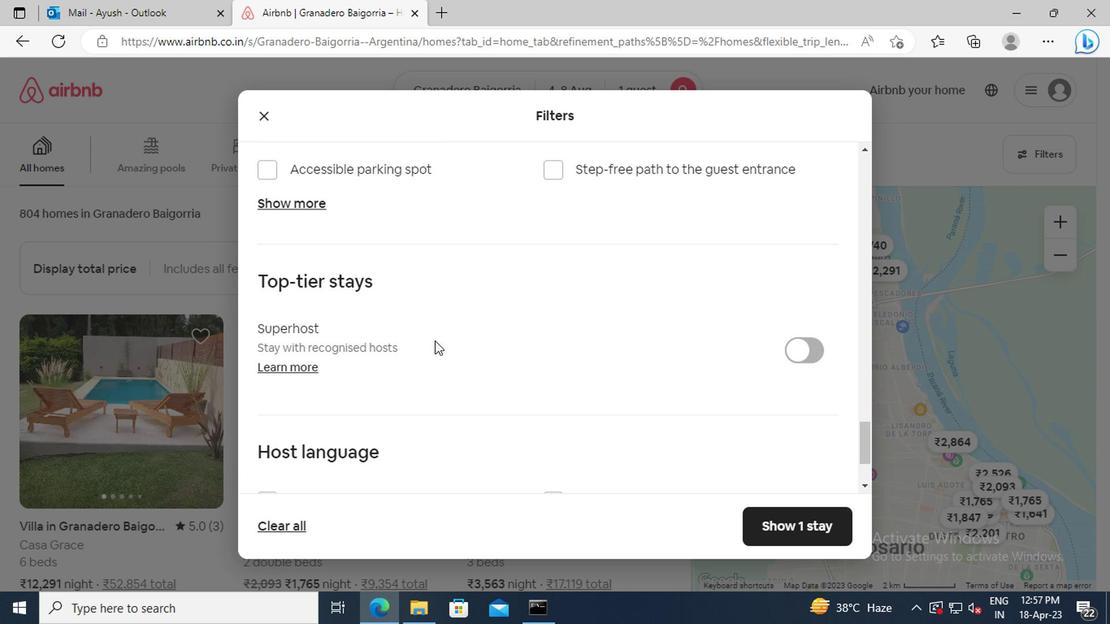 
Action: Mouse scrolled (431, 341) with delta (0, 0)
Screenshot: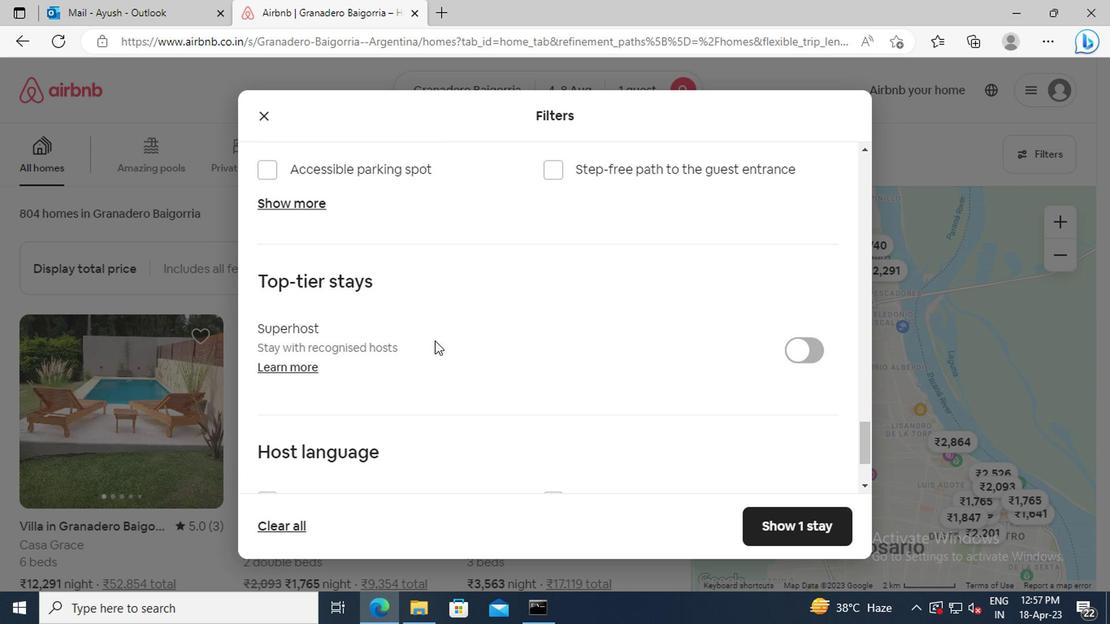 
Action: Mouse scrolled (431, 341) with delta (0, 0)
Screenshot: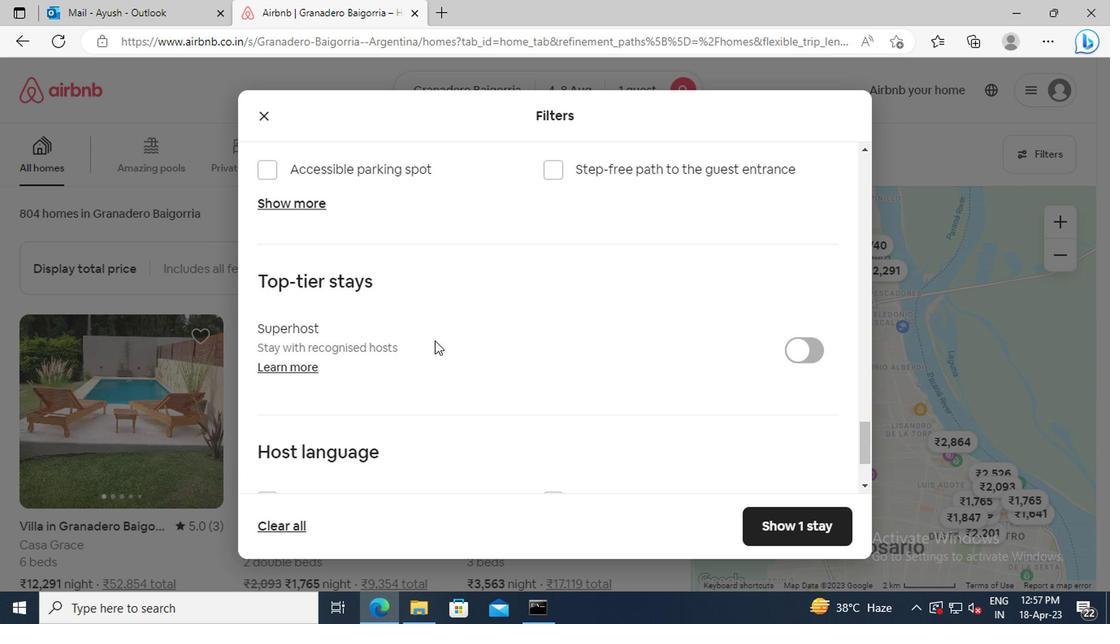 
Action: Mouse moved to (262, 383)
Screenshot: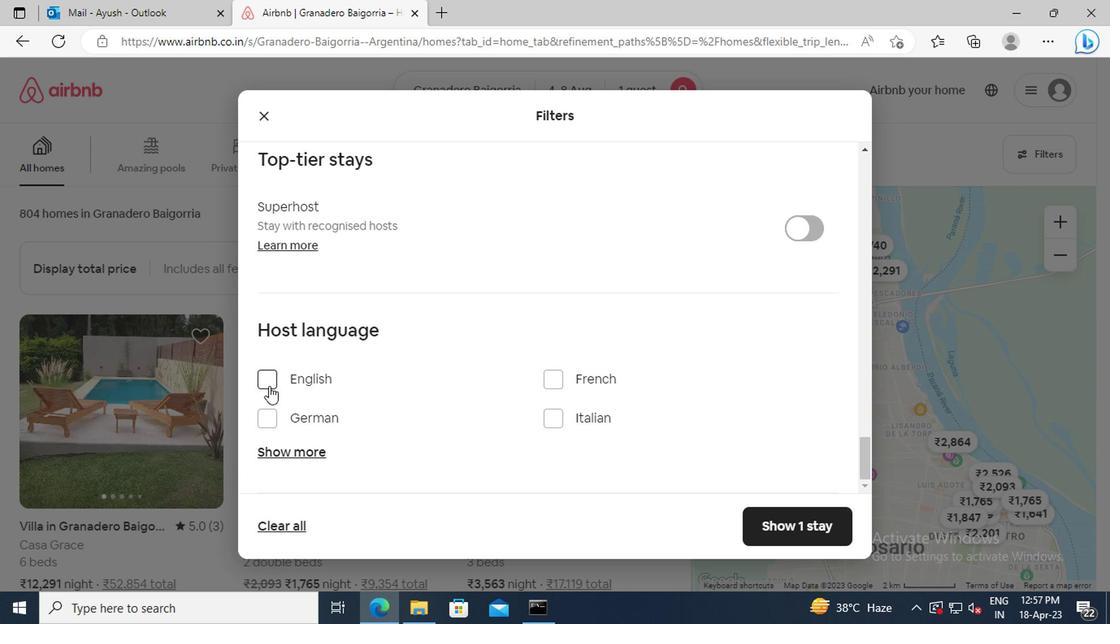 
Action: Mouse pressed left at (262, 383)
Screenshot: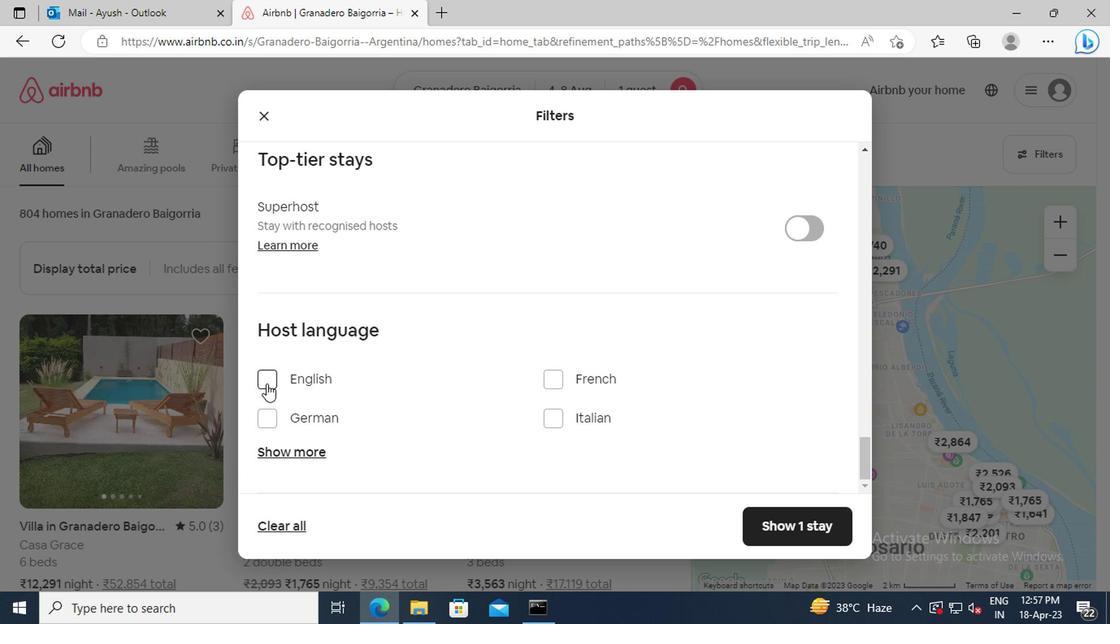 
Action: Mouse moved to (762, 517)
Screenshot: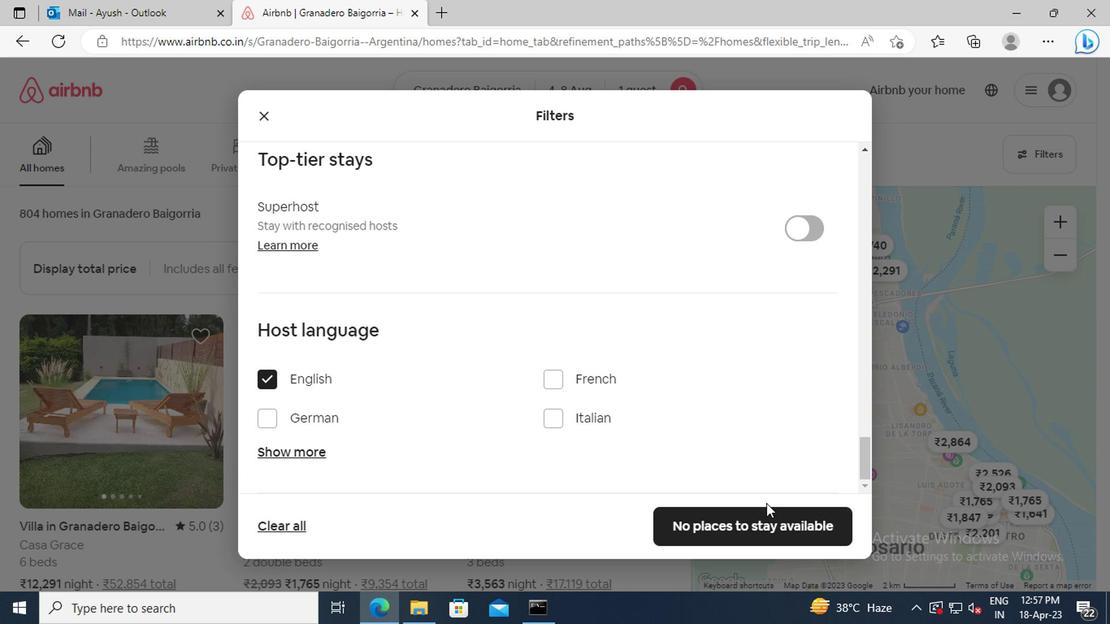 
Action: Mouse pressed left at (762, 517)
Screenshot: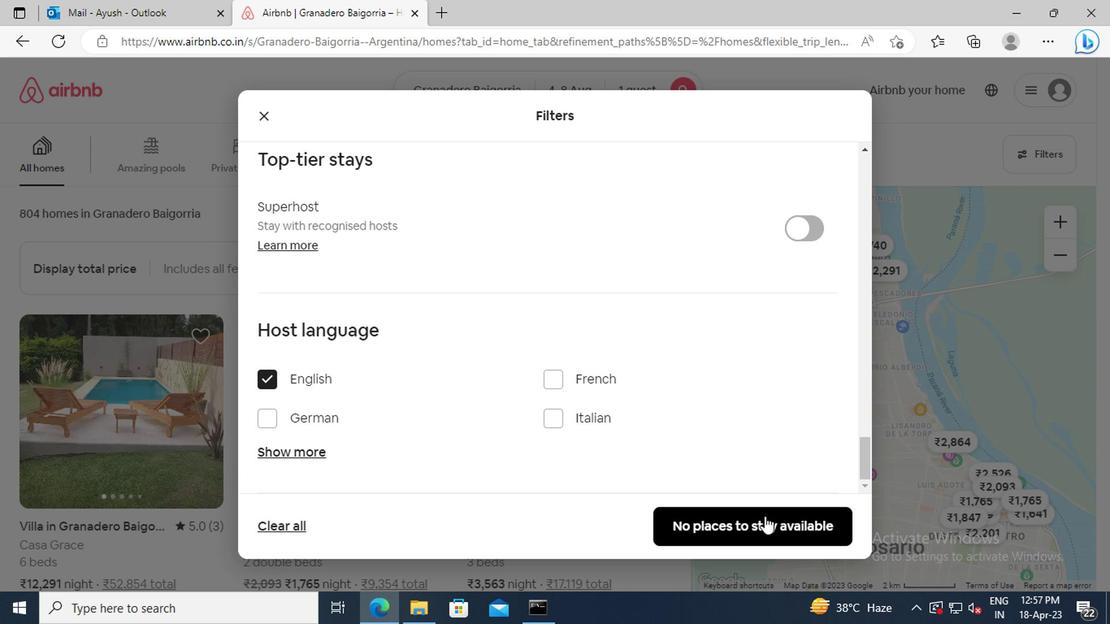 
